 Task: Set up alerts for new listings in San Francisco, California, with a home office.
Action: Mouse moved to (293, 240)
Screenshot: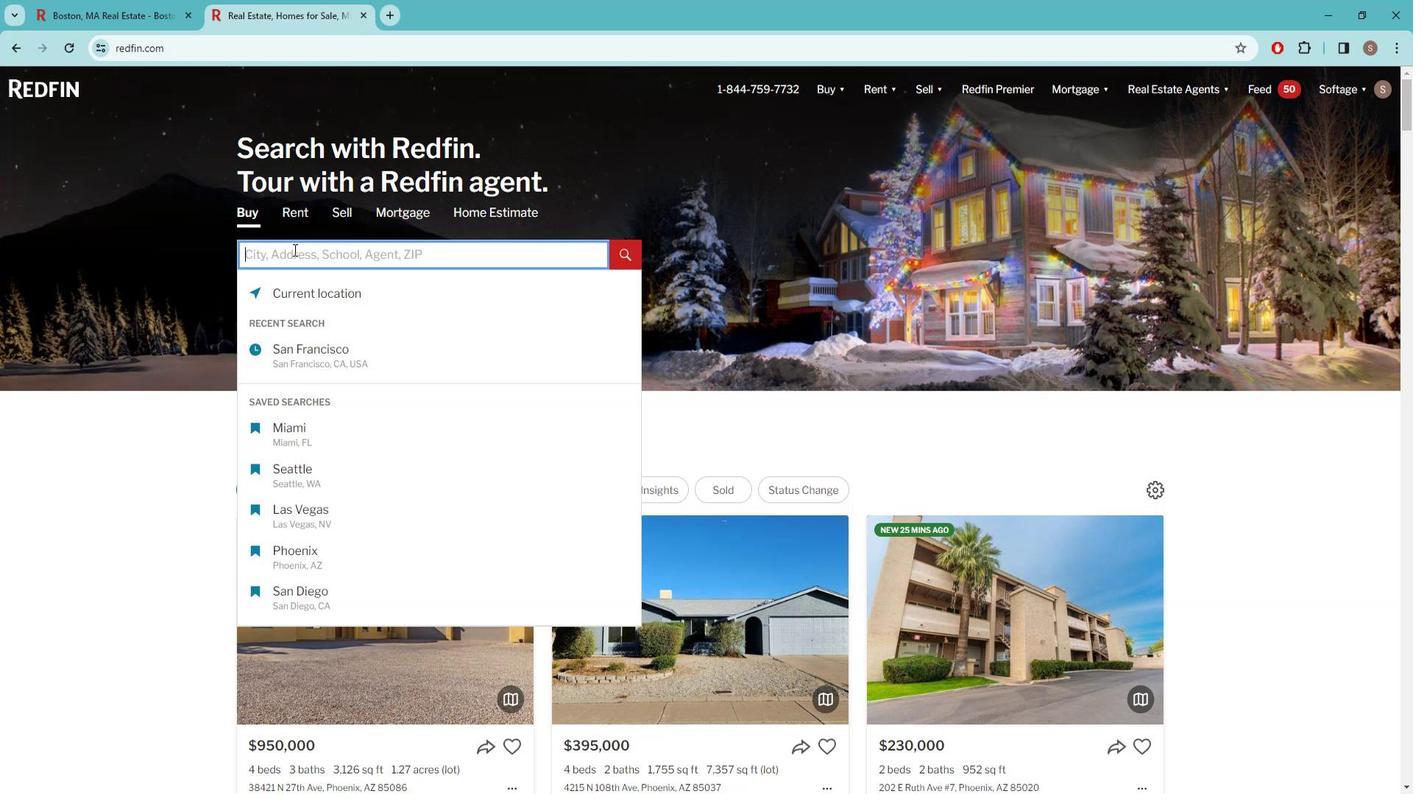 
Action: Mouse pressed left at (293, 240)
Screenshot: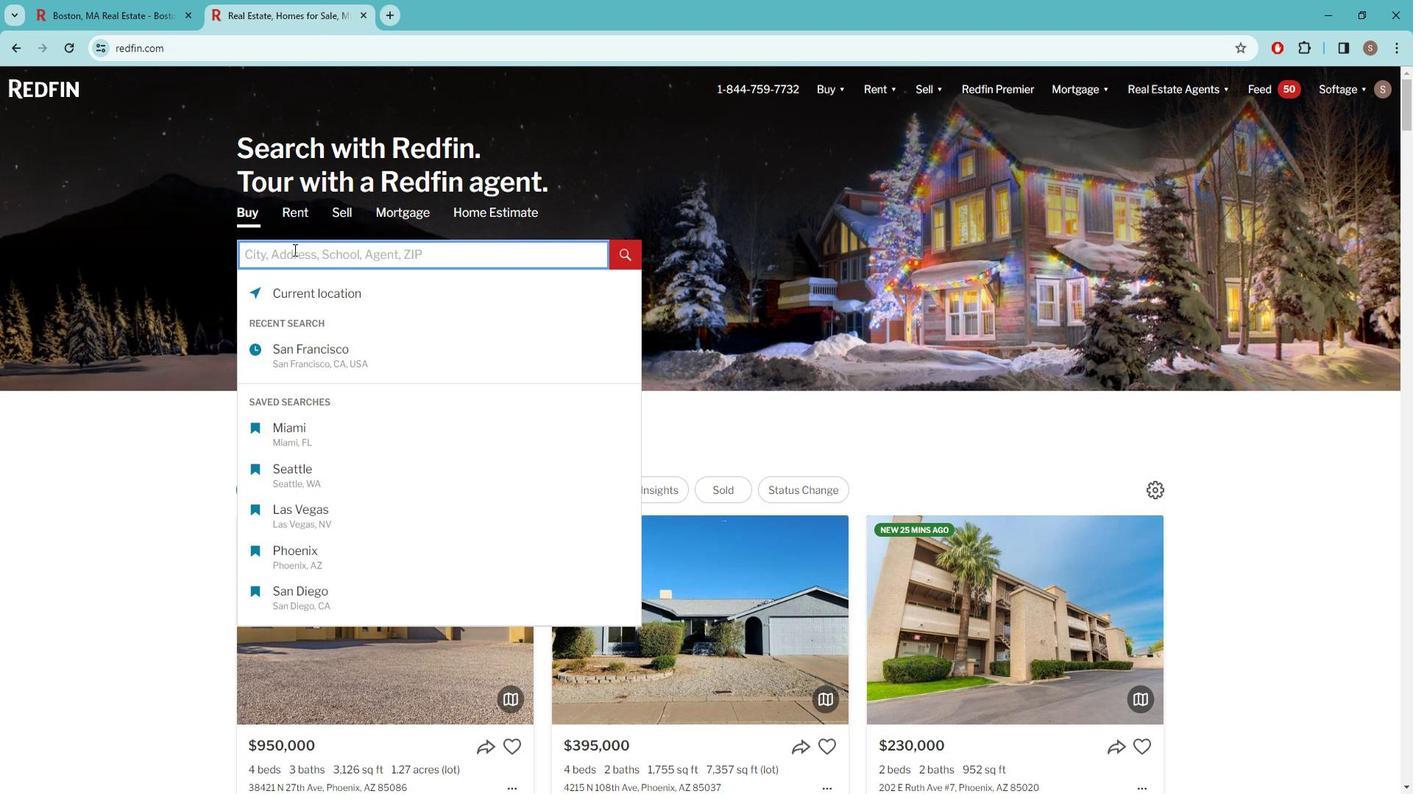 
Action: Key pressed s<Key.caps_lock>AN<Key.space>
Screenshot: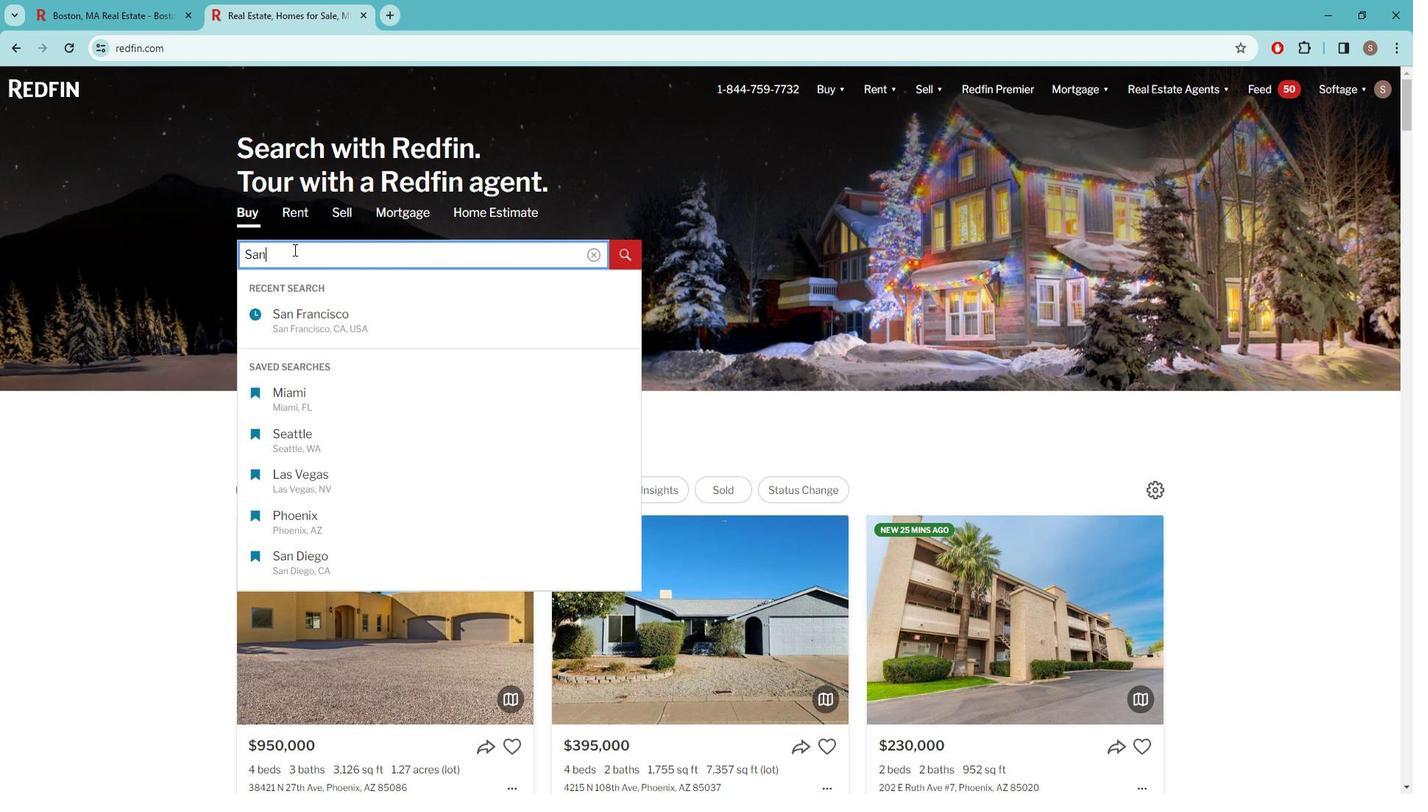 
Action: Mouse moved to (272, 298)
Screenshot: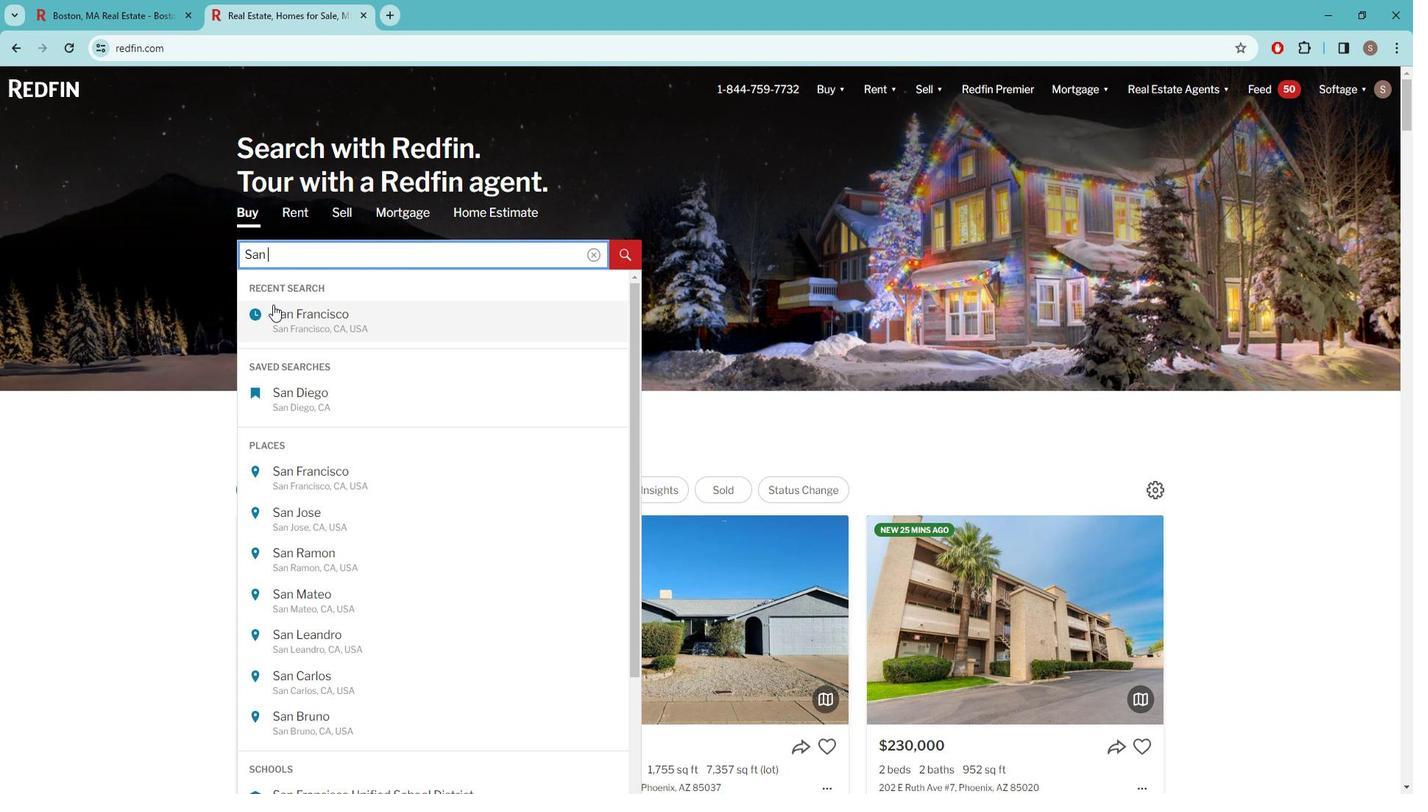 
Action: Mouse pressed left at (272, 298)
Screenshot: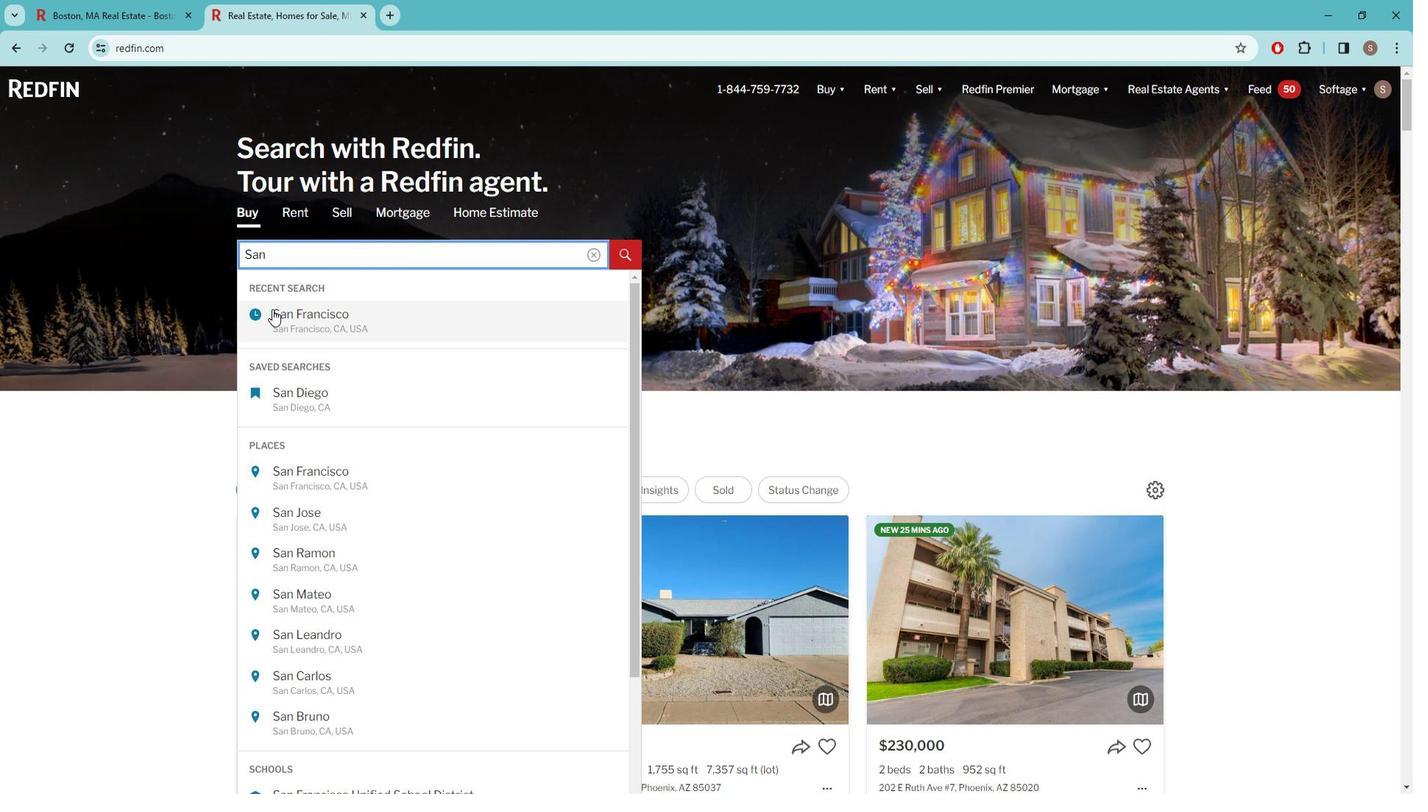 
Action: Mouse moved to (1237, 173)
Screenshot: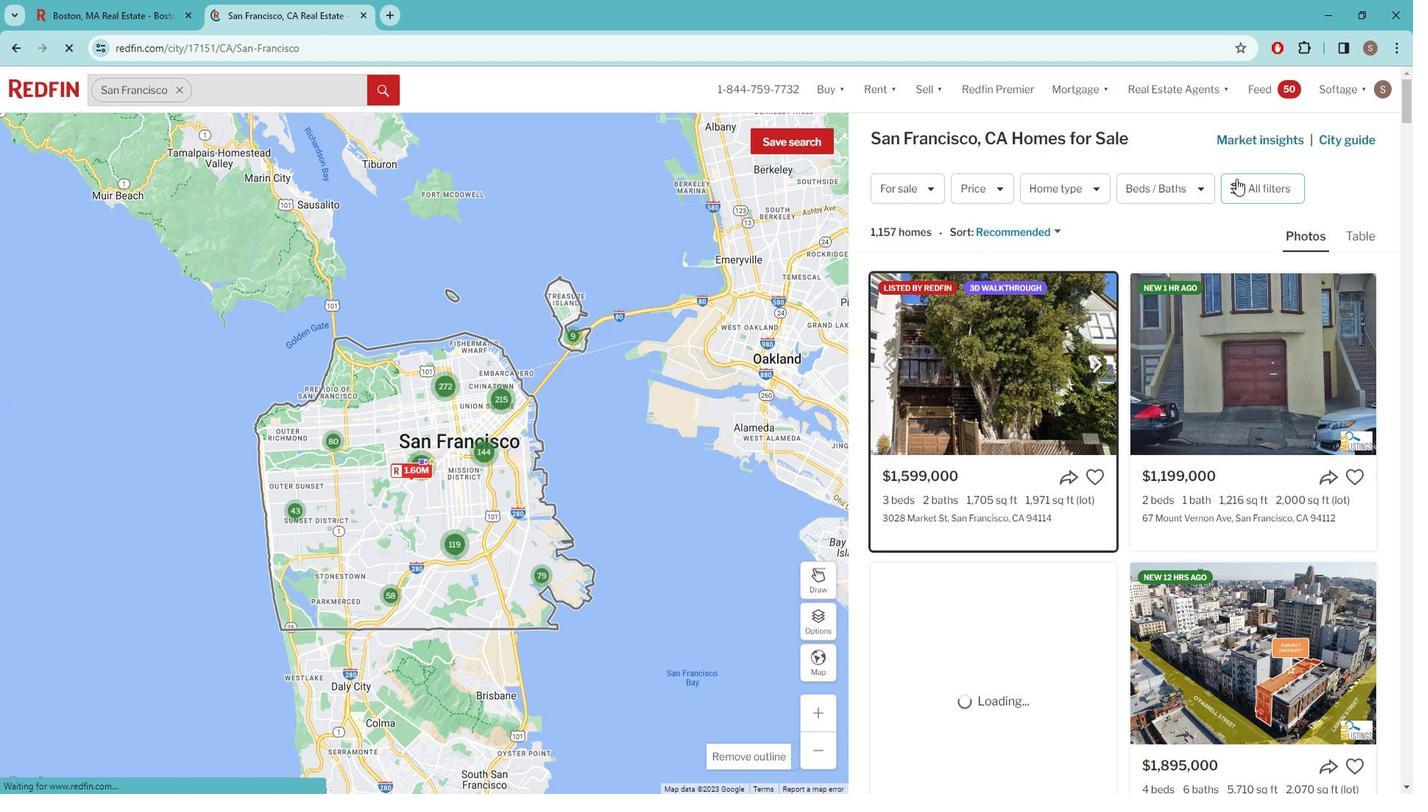 
Action: Mouse pressed left at (1237, 173)
Screenshot: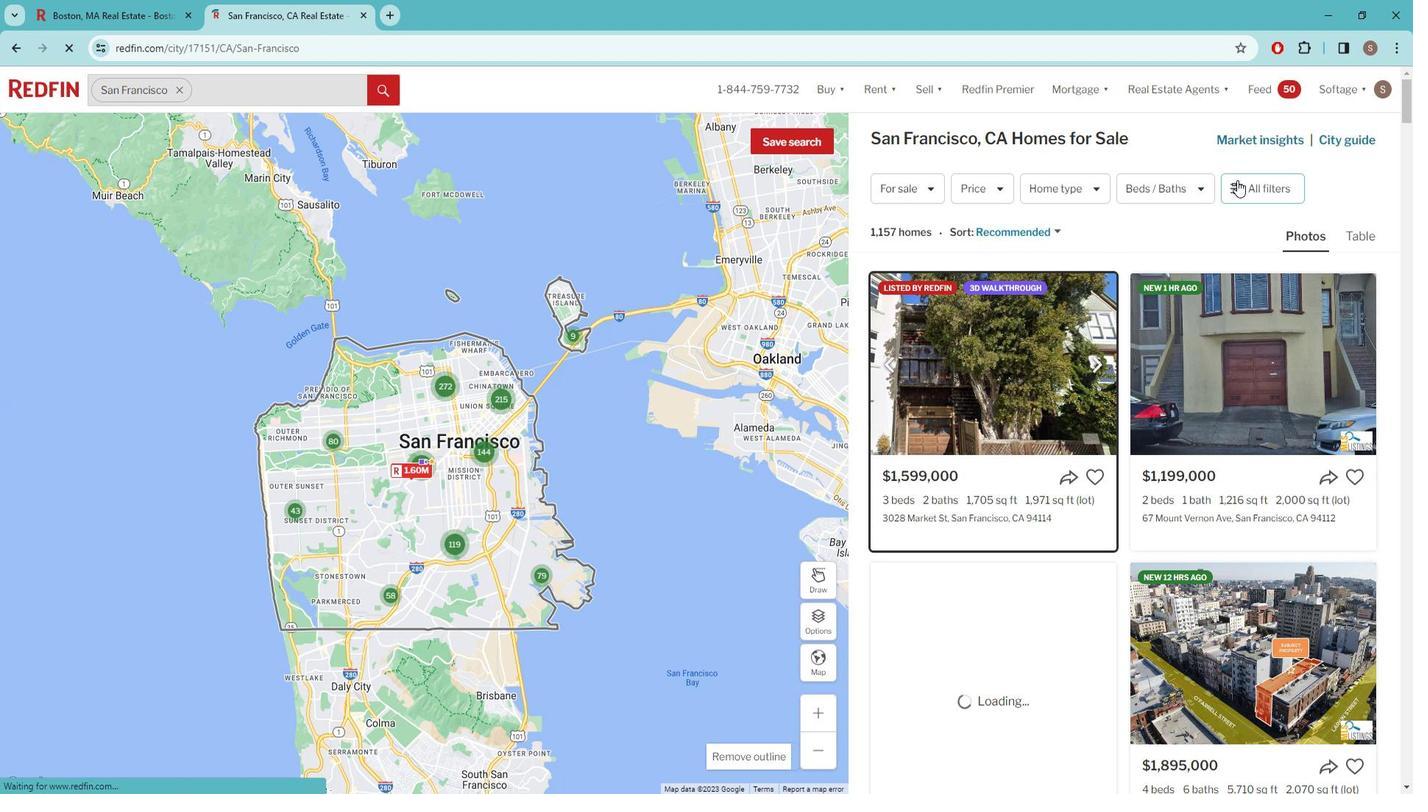 
Action: Mouse pressed left at (1237, 173)
Screenshot: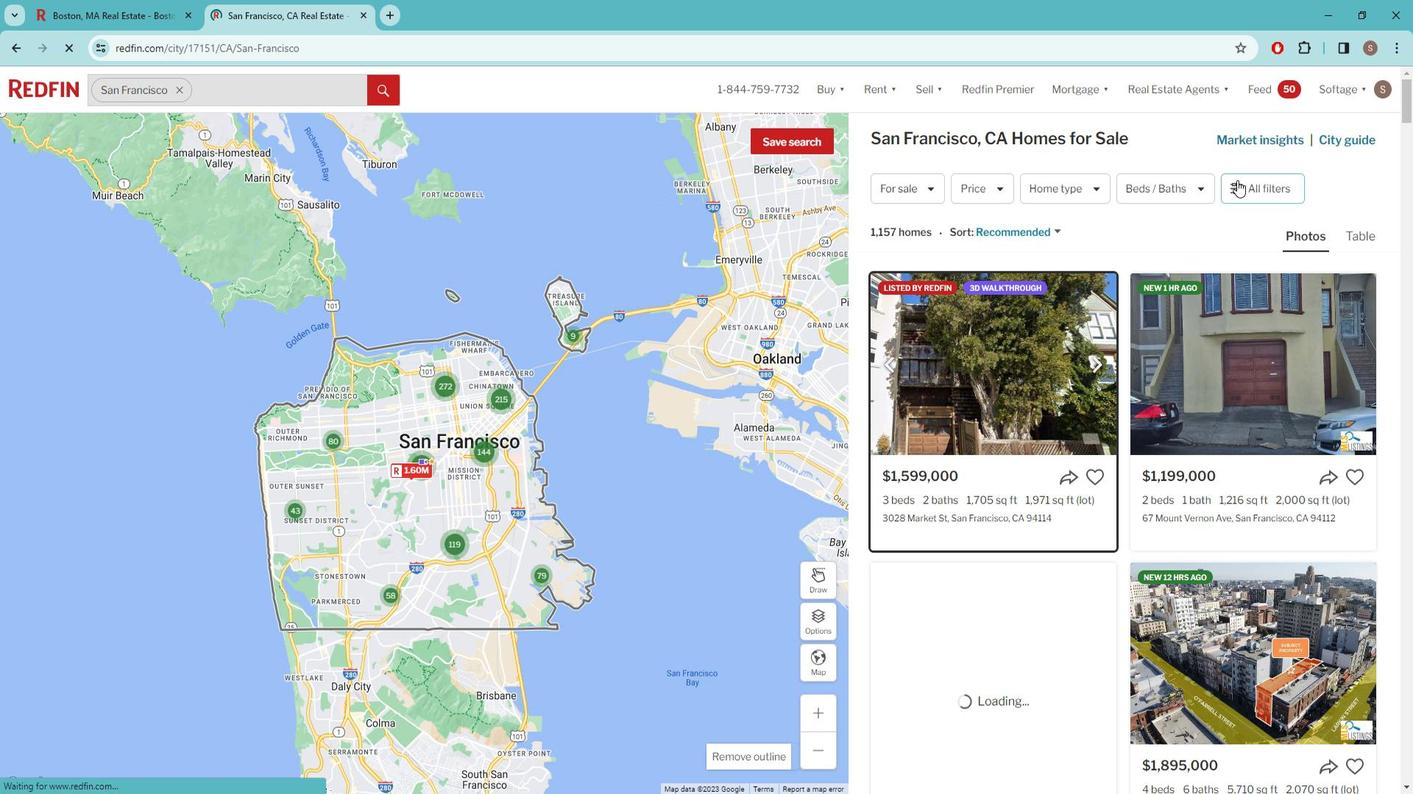 
Action: Mouse pressed left at (1237, 173)
Screenshot: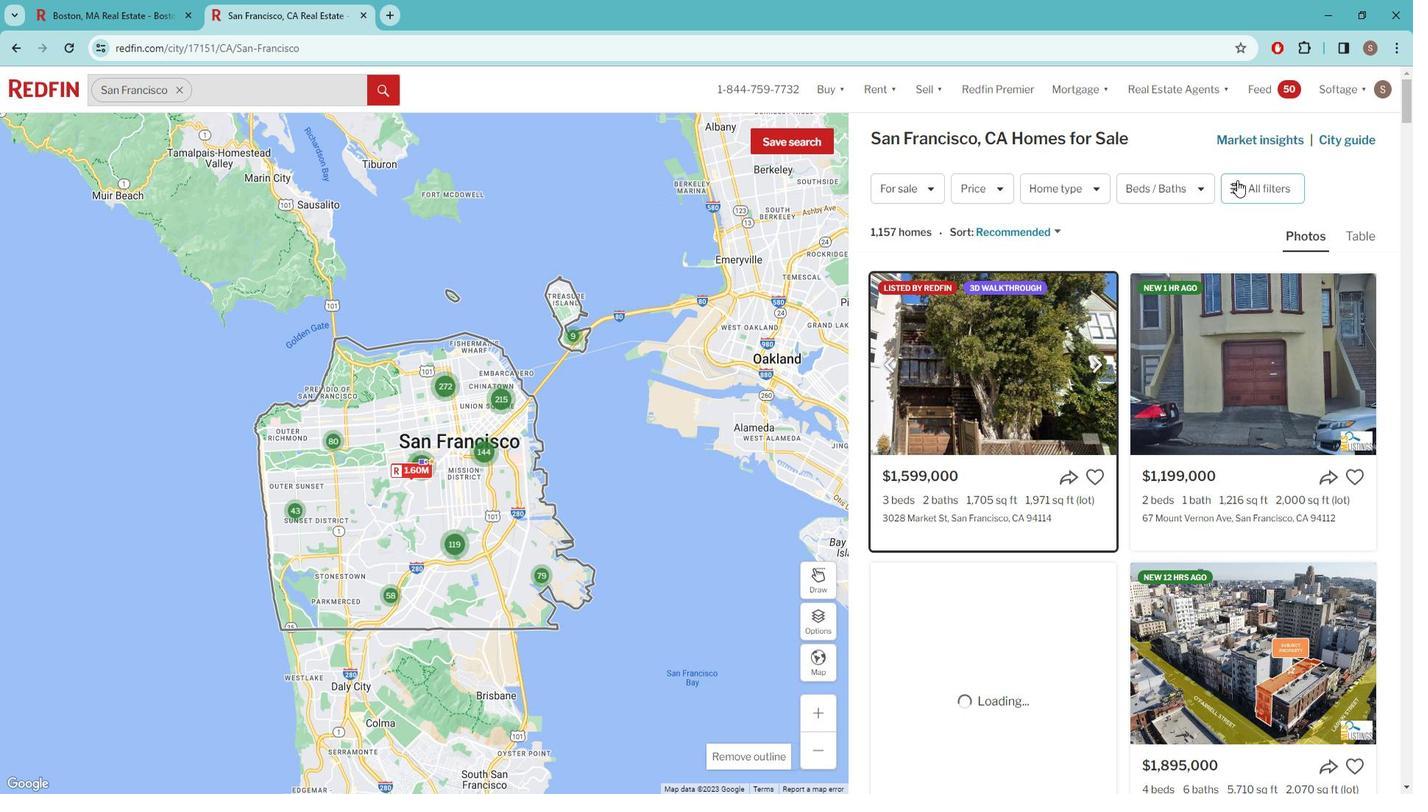 
Action: Mouse pressed left at (1237, 173)
Screenshot: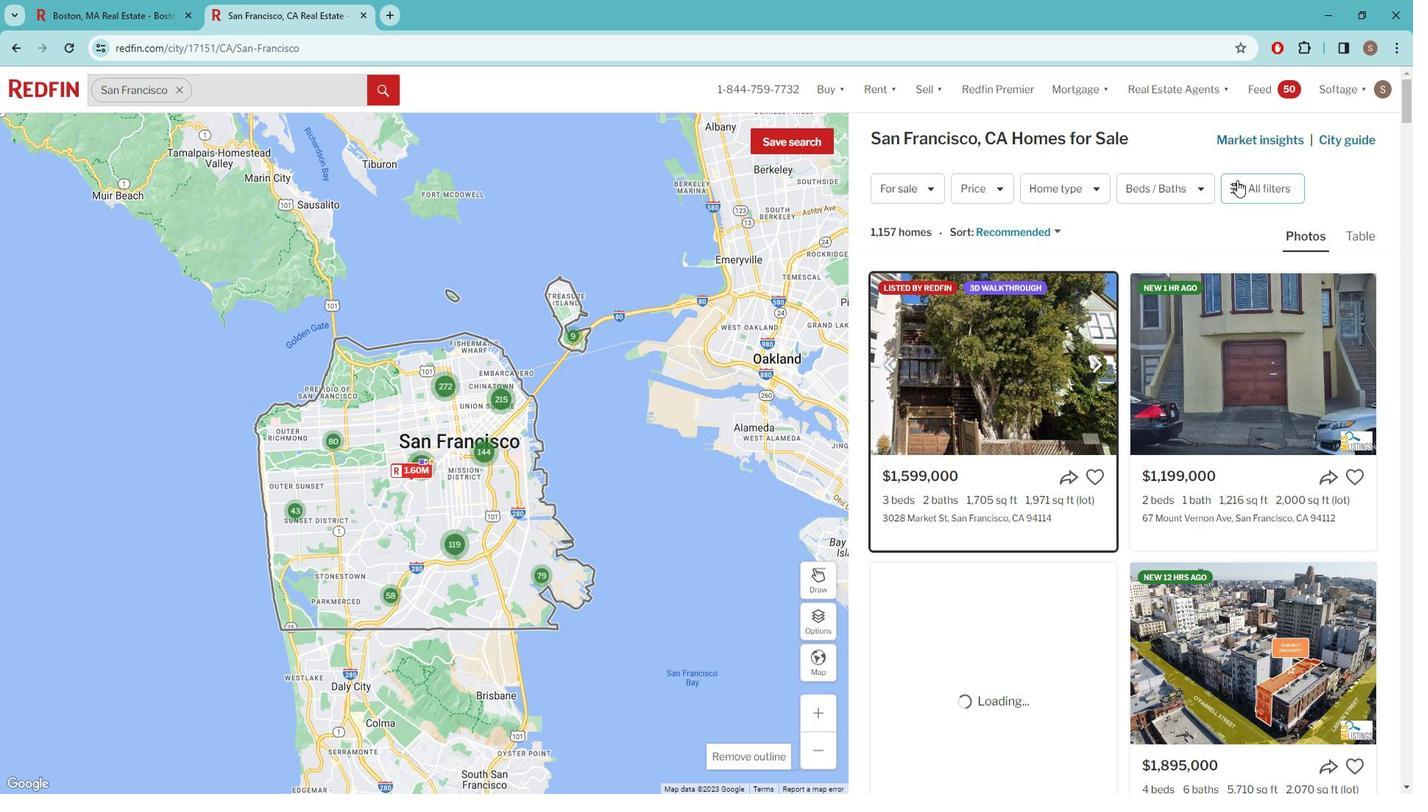 
Action: Mouse moved to (1245, 173)
Screenshot: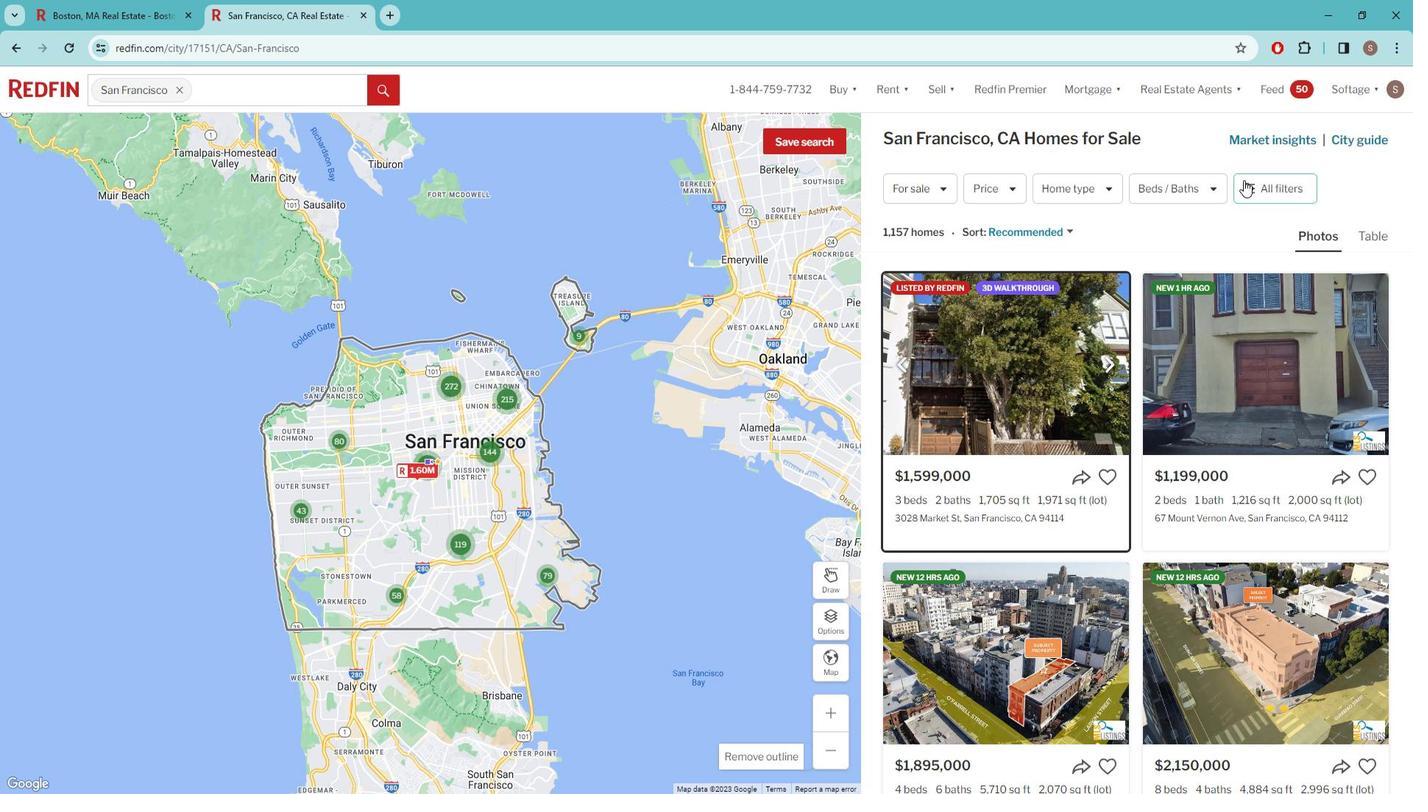 
Action: Mouse pressed left at (1245, 173)
Screenshot: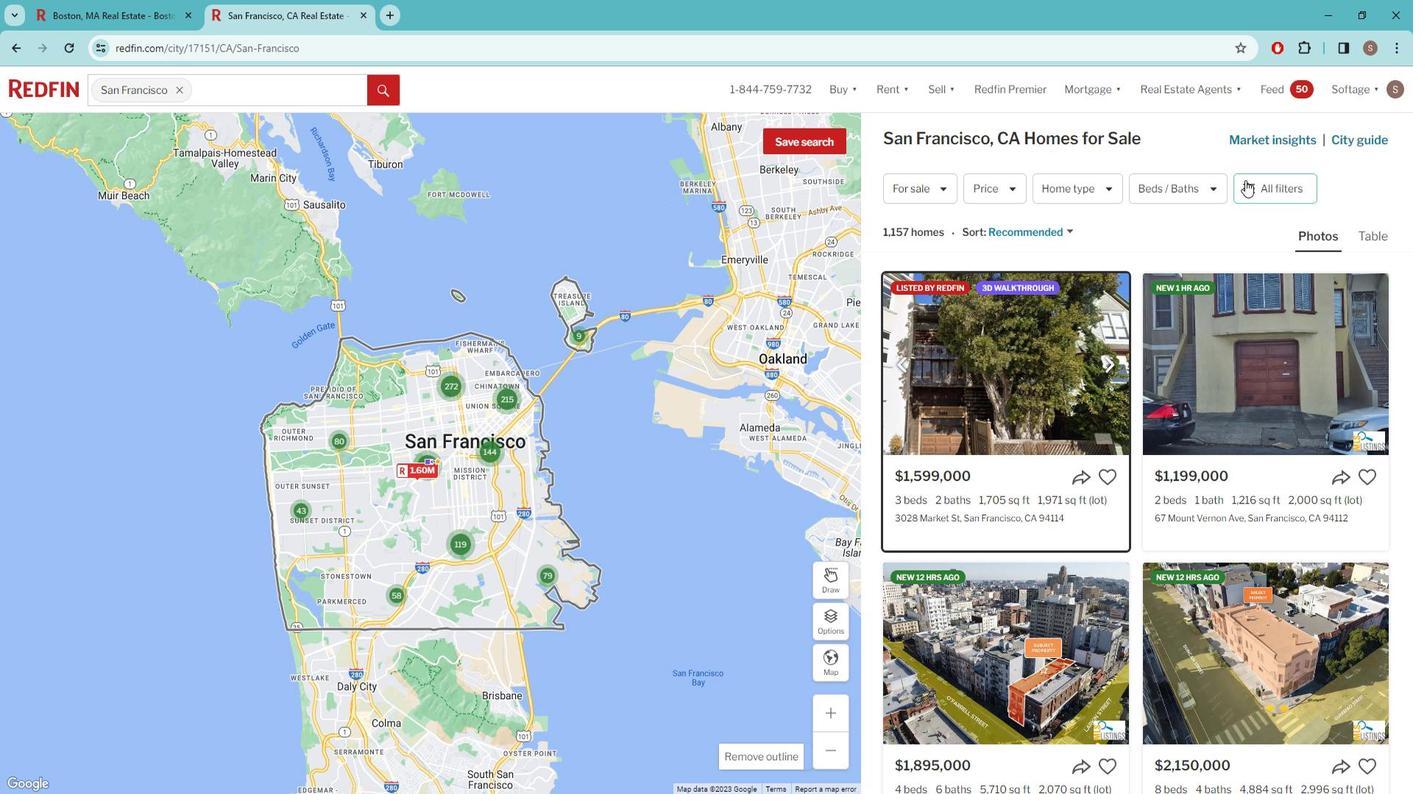 
Action: Mouse moved to (1219, 203)
Screenshot: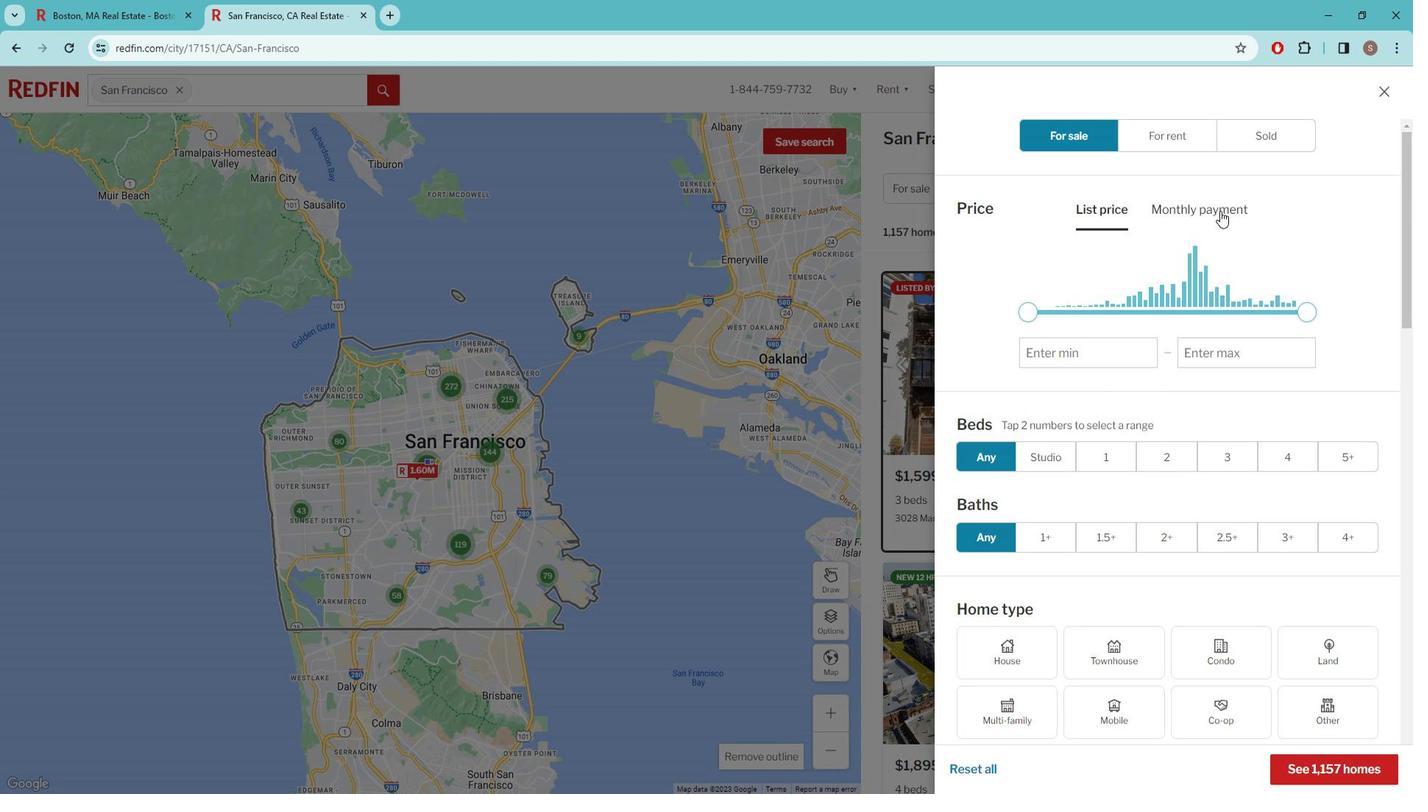 
Action: Mouse scrolled (1219, 202) with delta (0, 0)
Screenshot: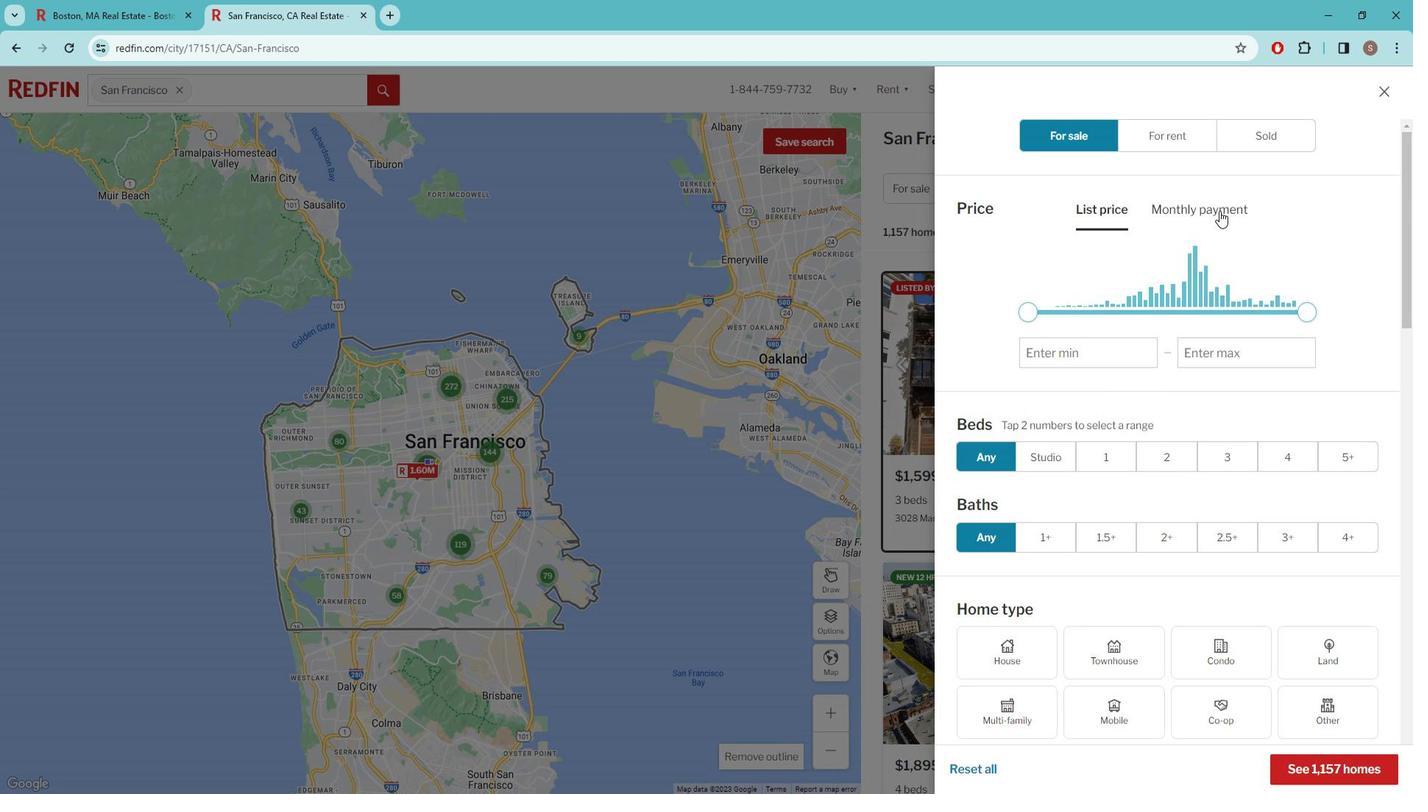 
Action: Mouse moved to (1218, 203)
Screenshot: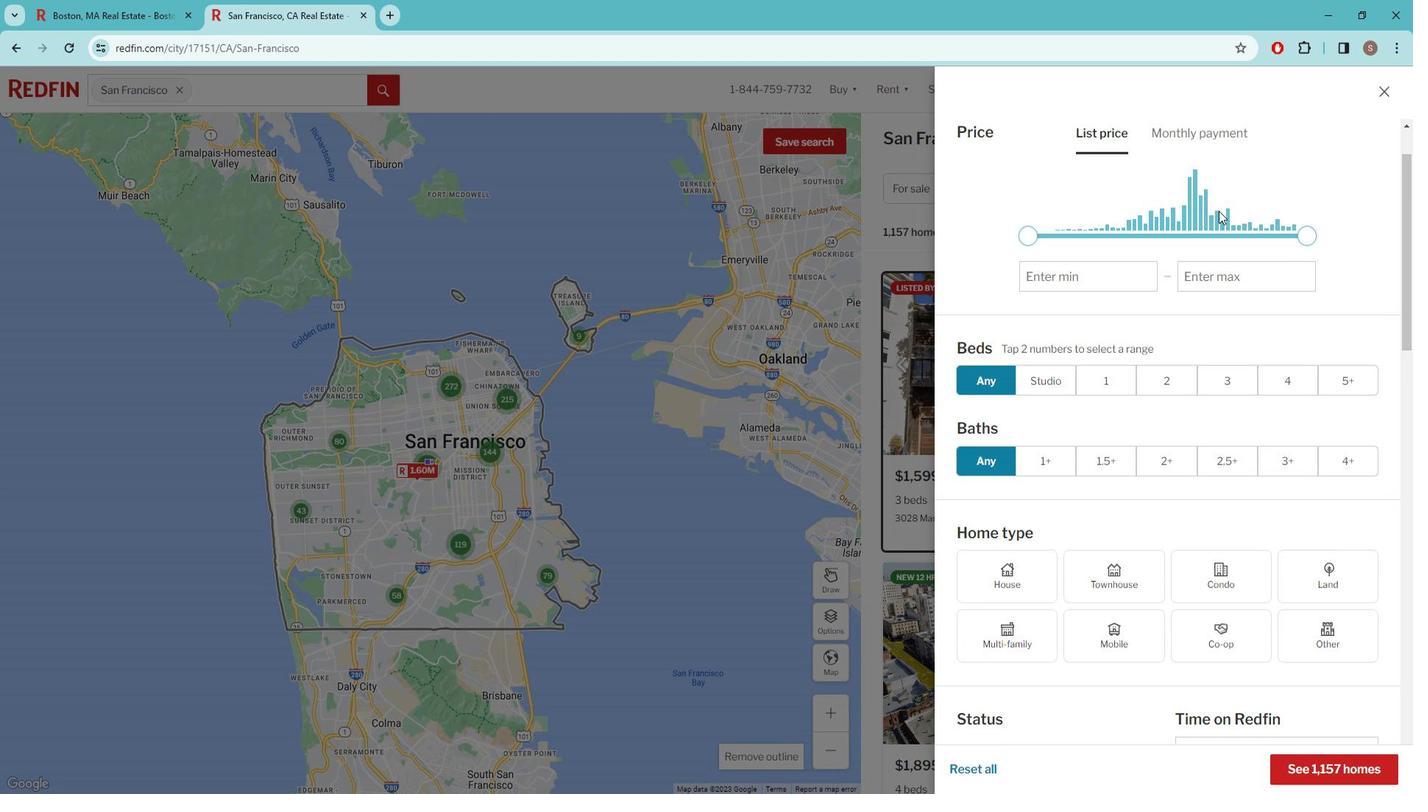 
Action: Mouse scrolled (1218, 202) with delta (0, 0)
Screenshot: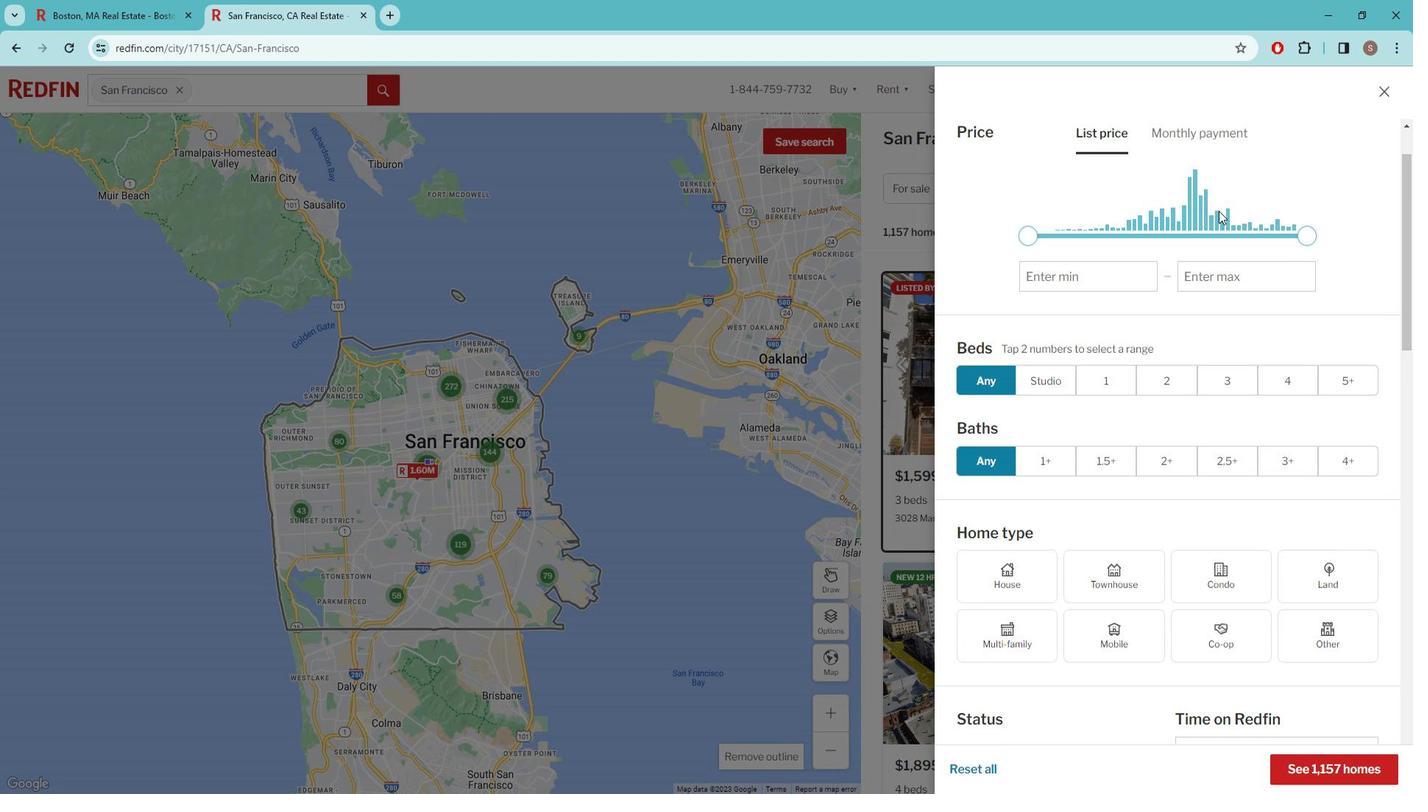 
Action: Mouse scrolled (1218, 202) with delta (0, 0)
Screenshot: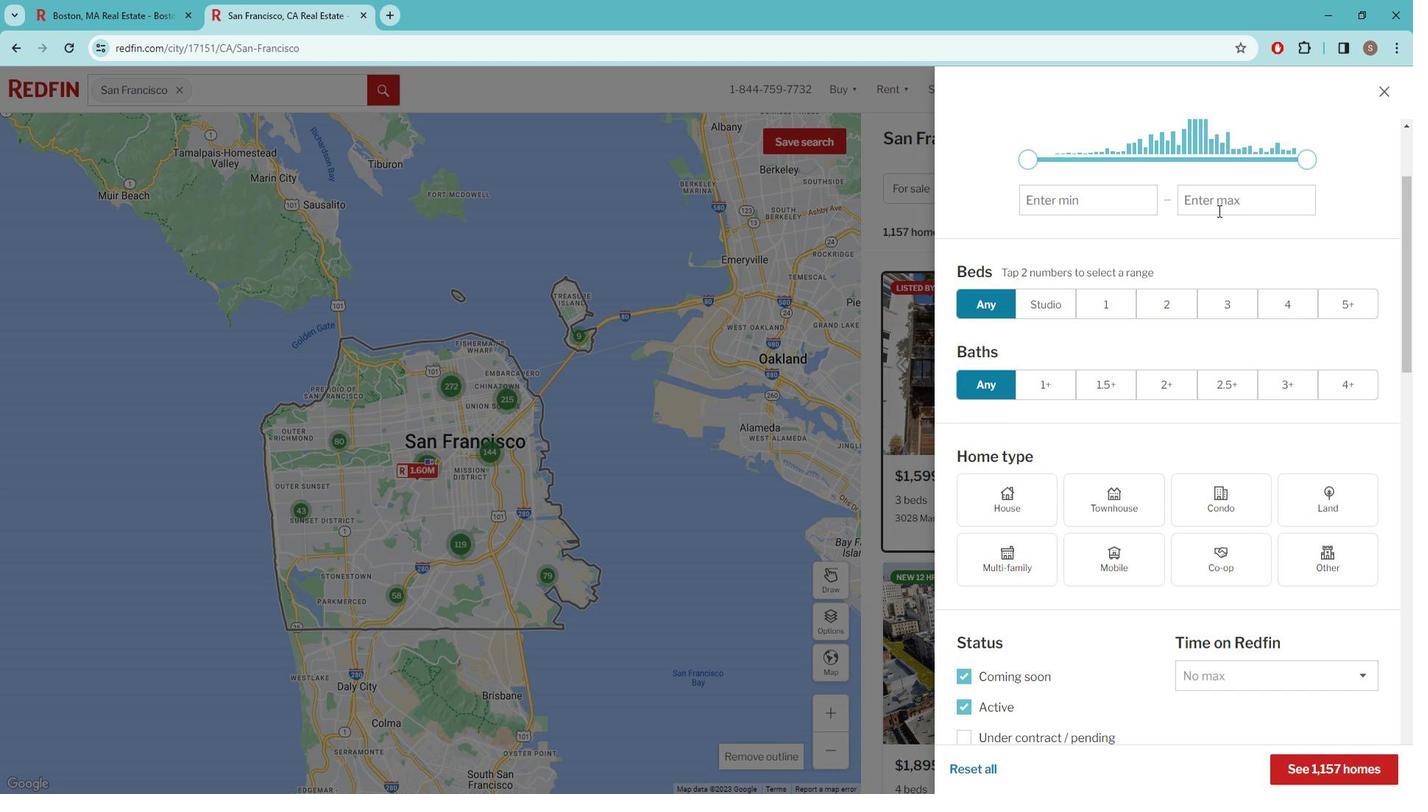 
Action: Mouse moved to (1216, 203)
Screenshot: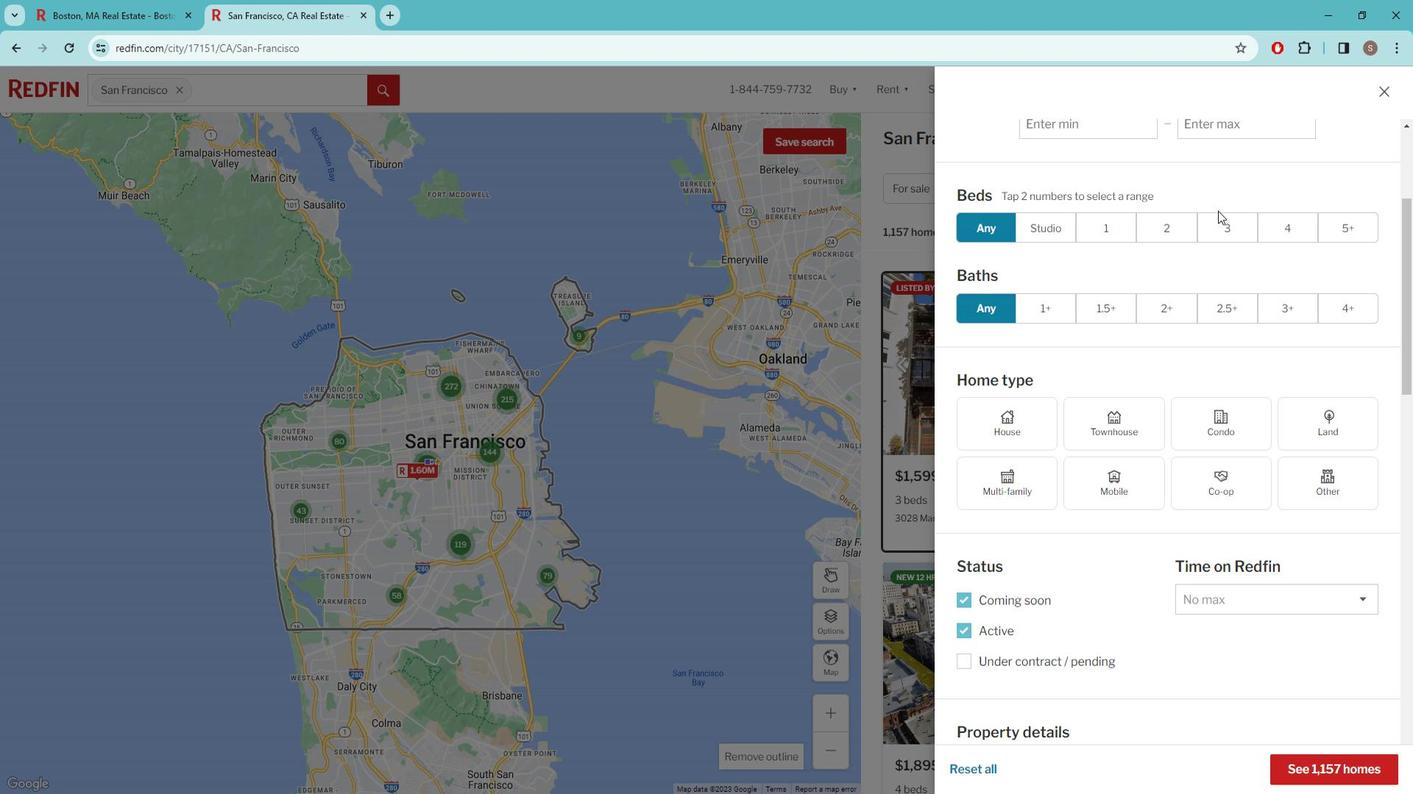 
Action: Mouse scrolled (1216, 202) with delta (0, 0)
Screenshot: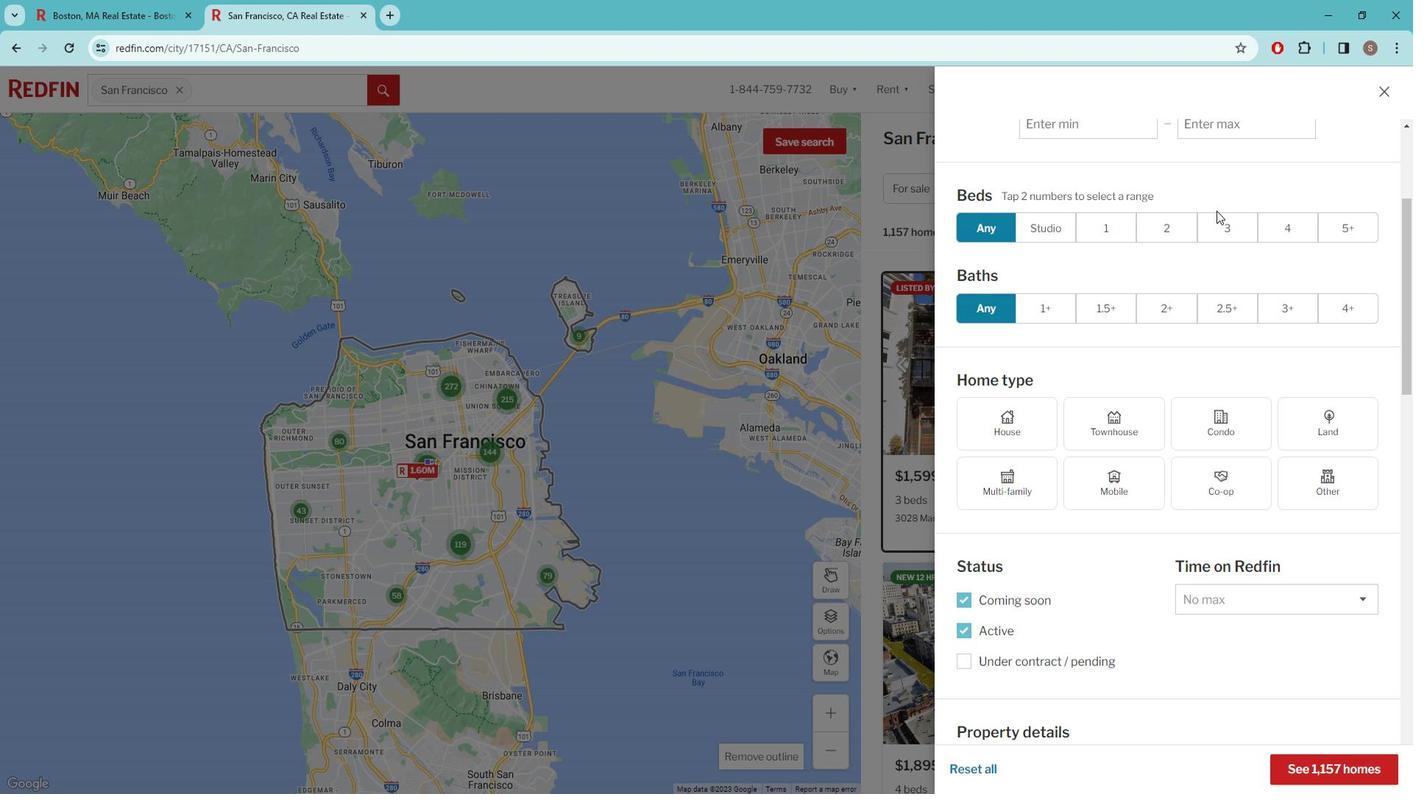 
Action: Mouse scrolled (1216, 202) with delta (0, 0)
Screenshot: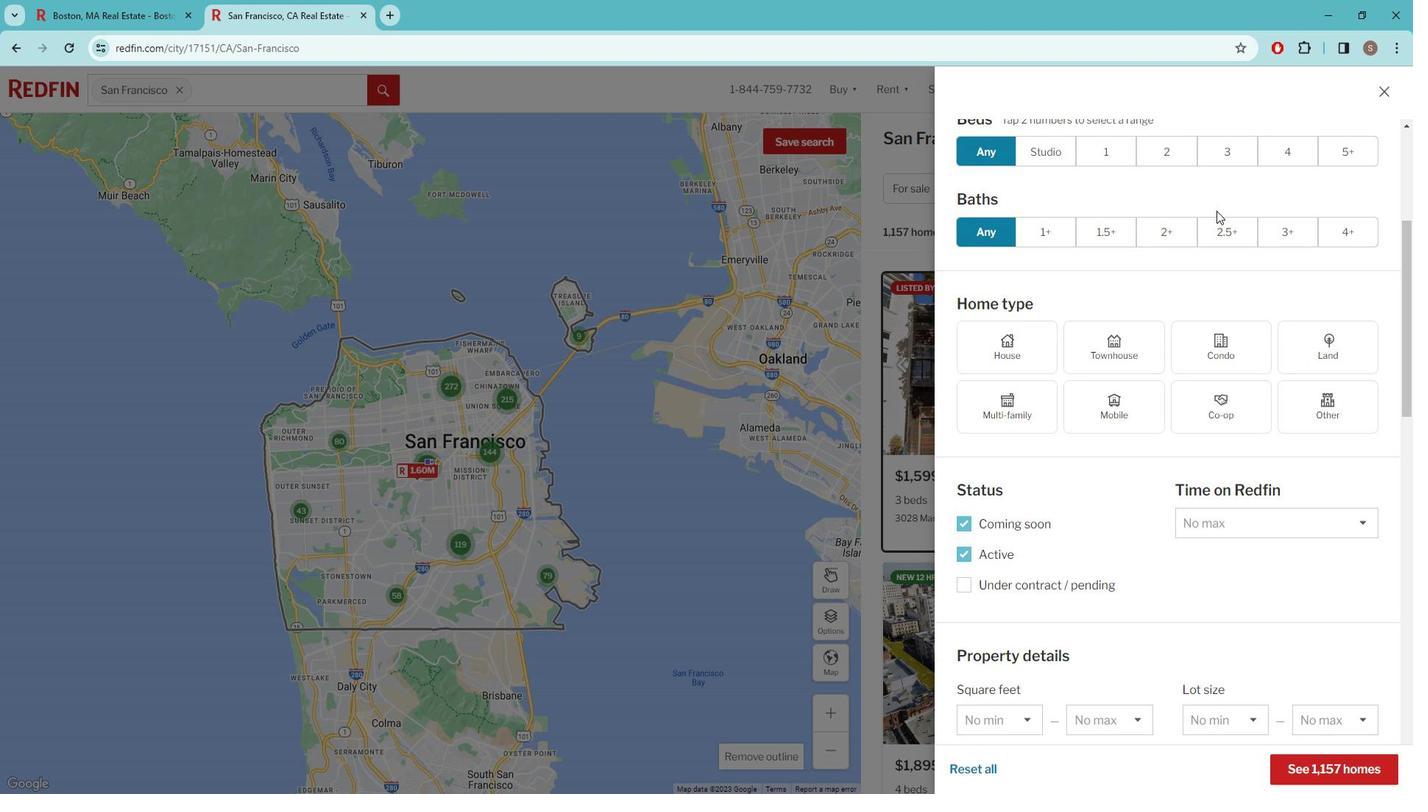 
Action: Mouse moved to (1215, 203)
Screenshot: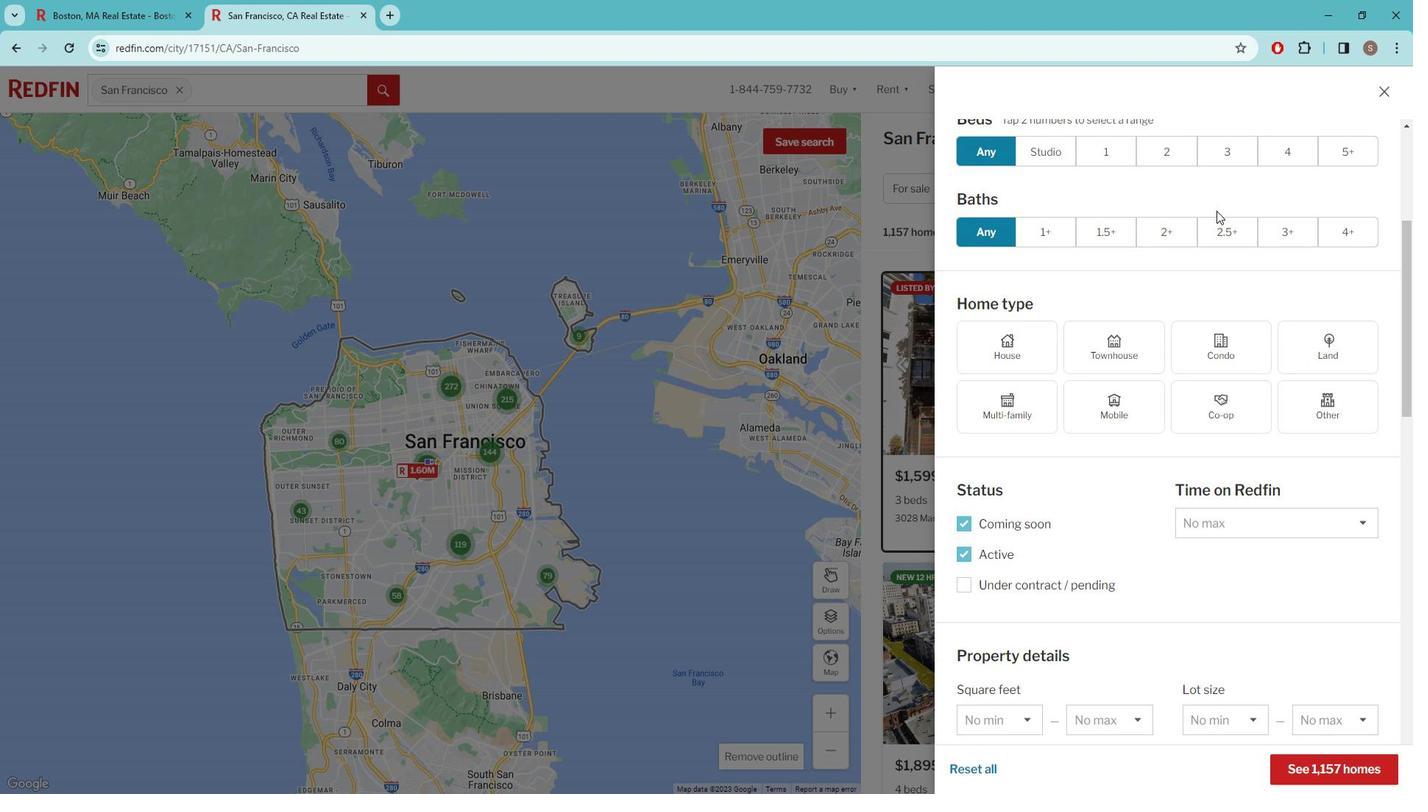 
Action: Mouse scrolled (1215, 202) with delta (0, 0)
Screenshot: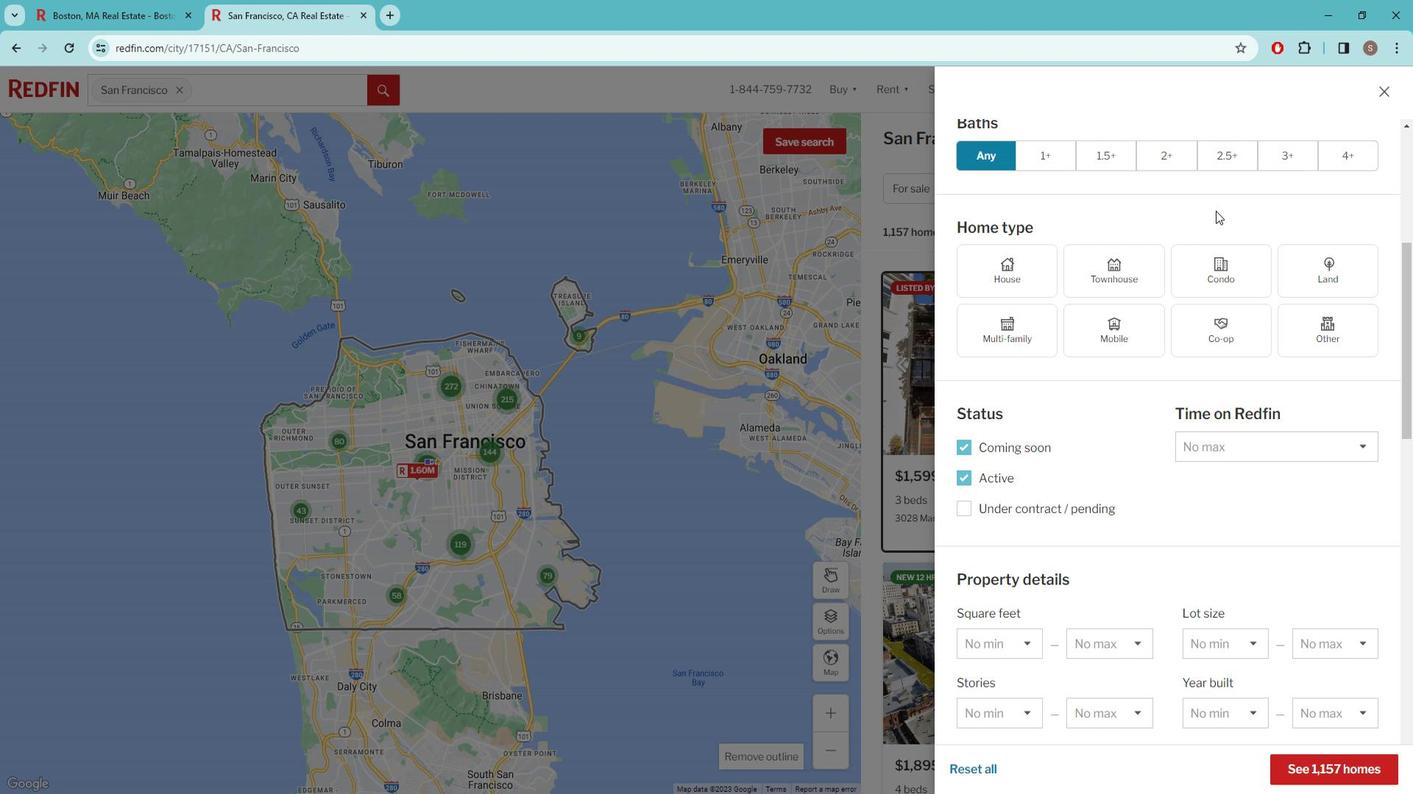 
Action: Mouse moved to (1212, 203)
Screenshot: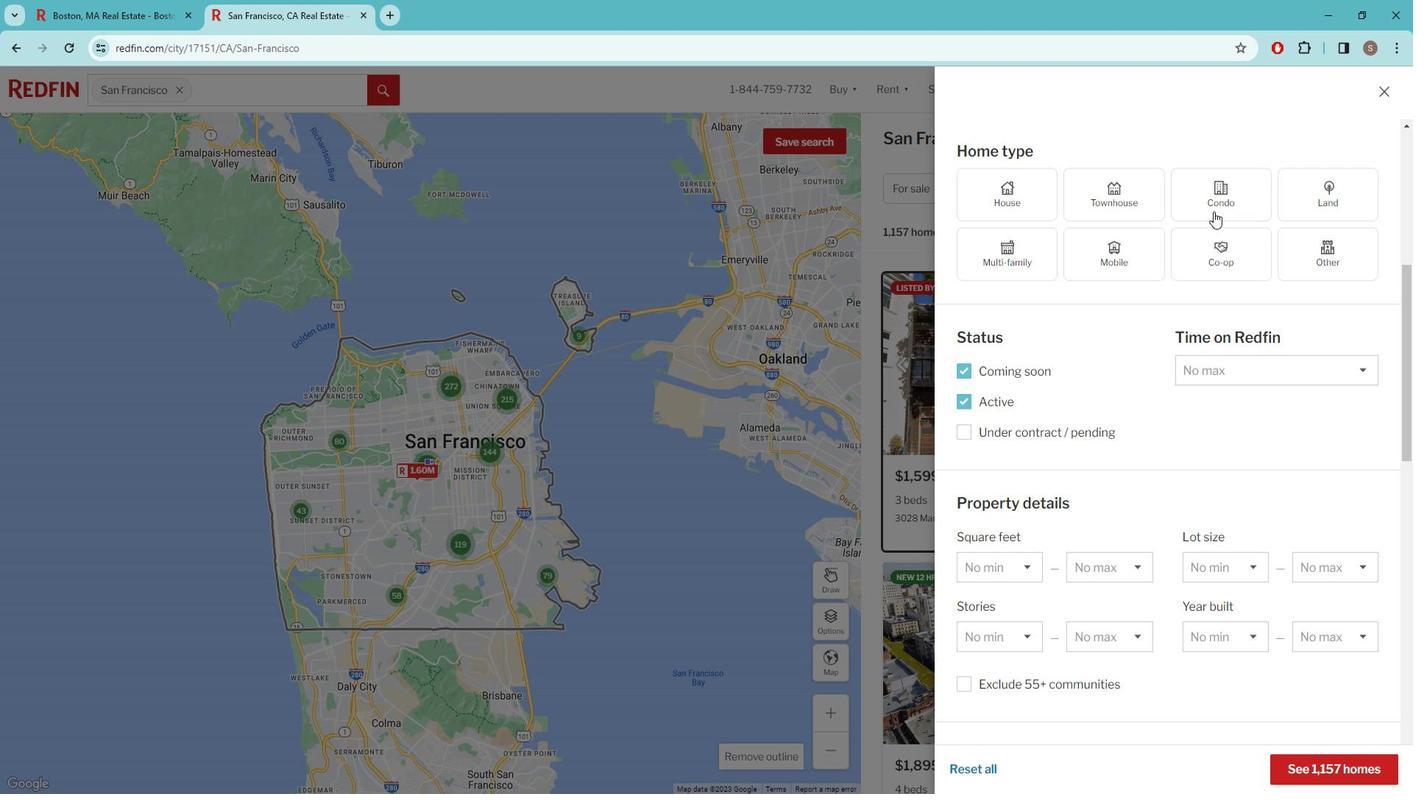 
Action: Mouse scrolled (1212, 203) with delta (0, 0)
Screenshot: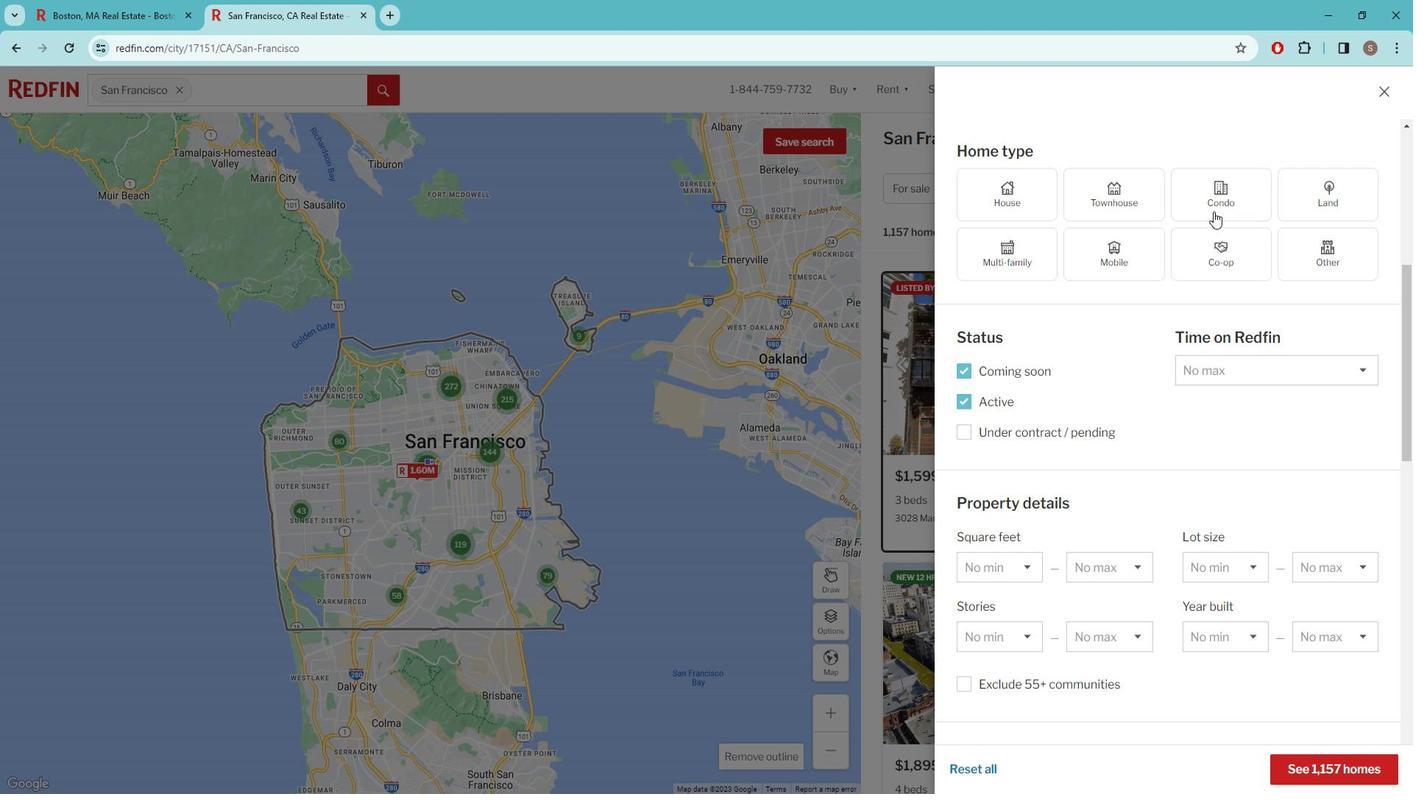 
Action: Mouse moved to (1212, 203)
Screenshot: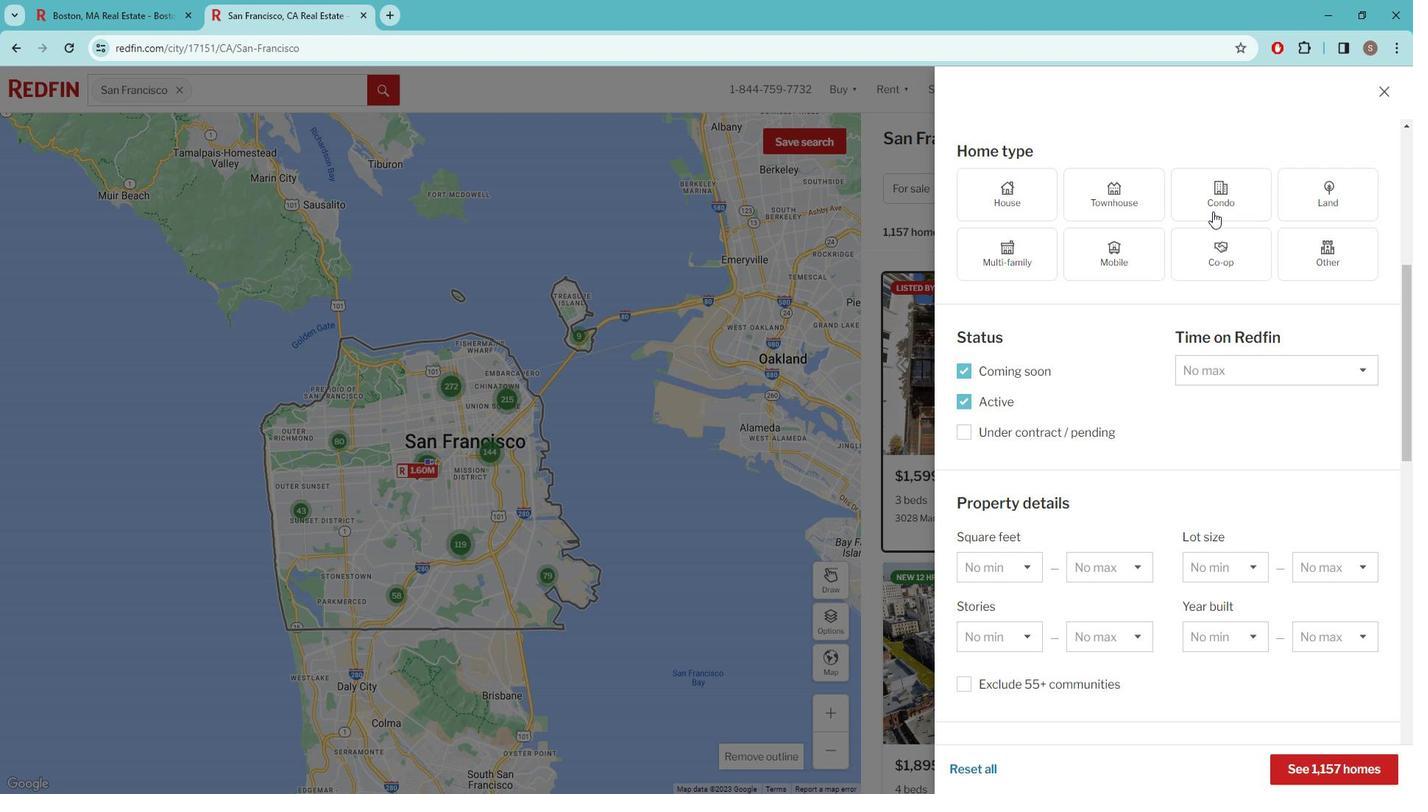 
Action: Mouse scrolled (1212, 203) with delta (0, 0)
Screenshot: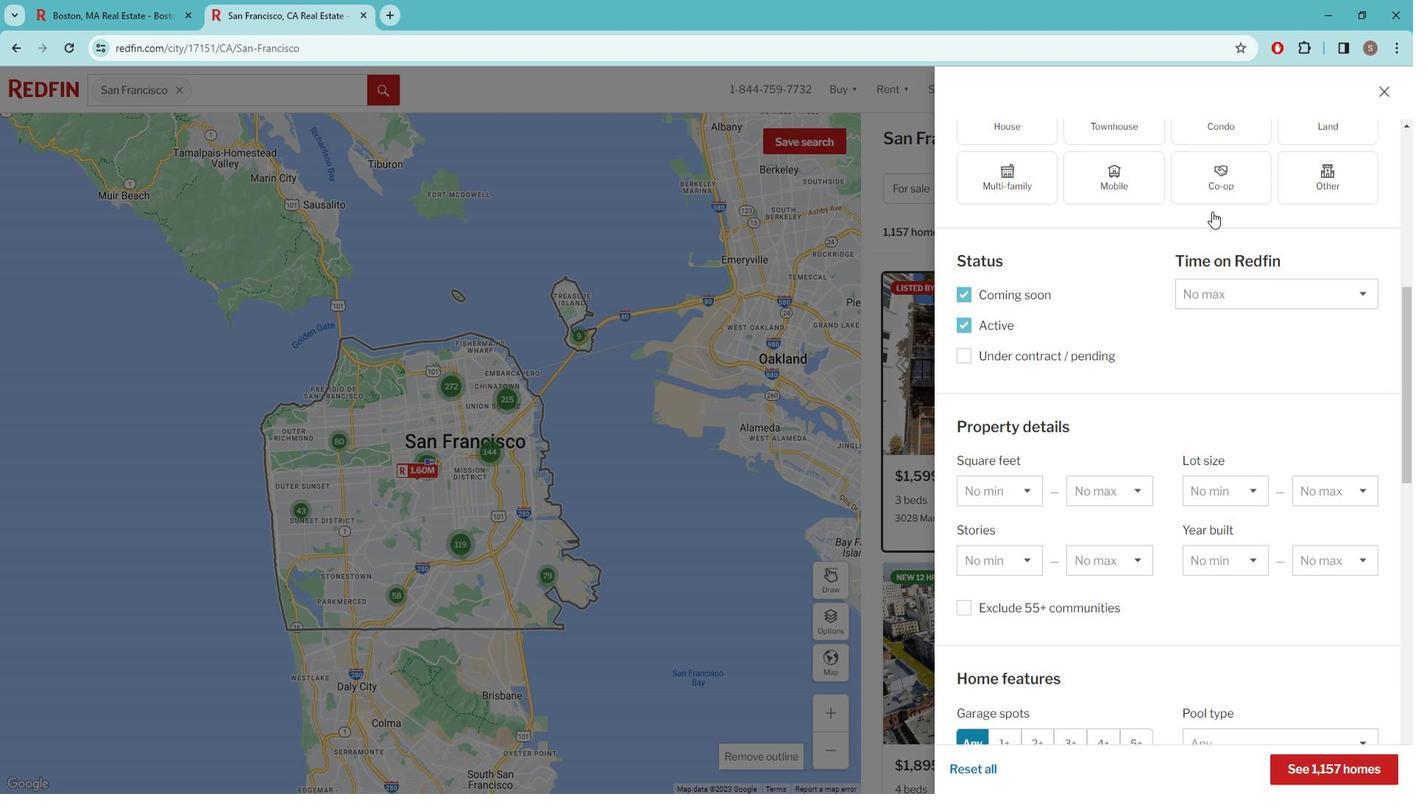 
Action: Mouse moved to (1212, 203)
Screenshot: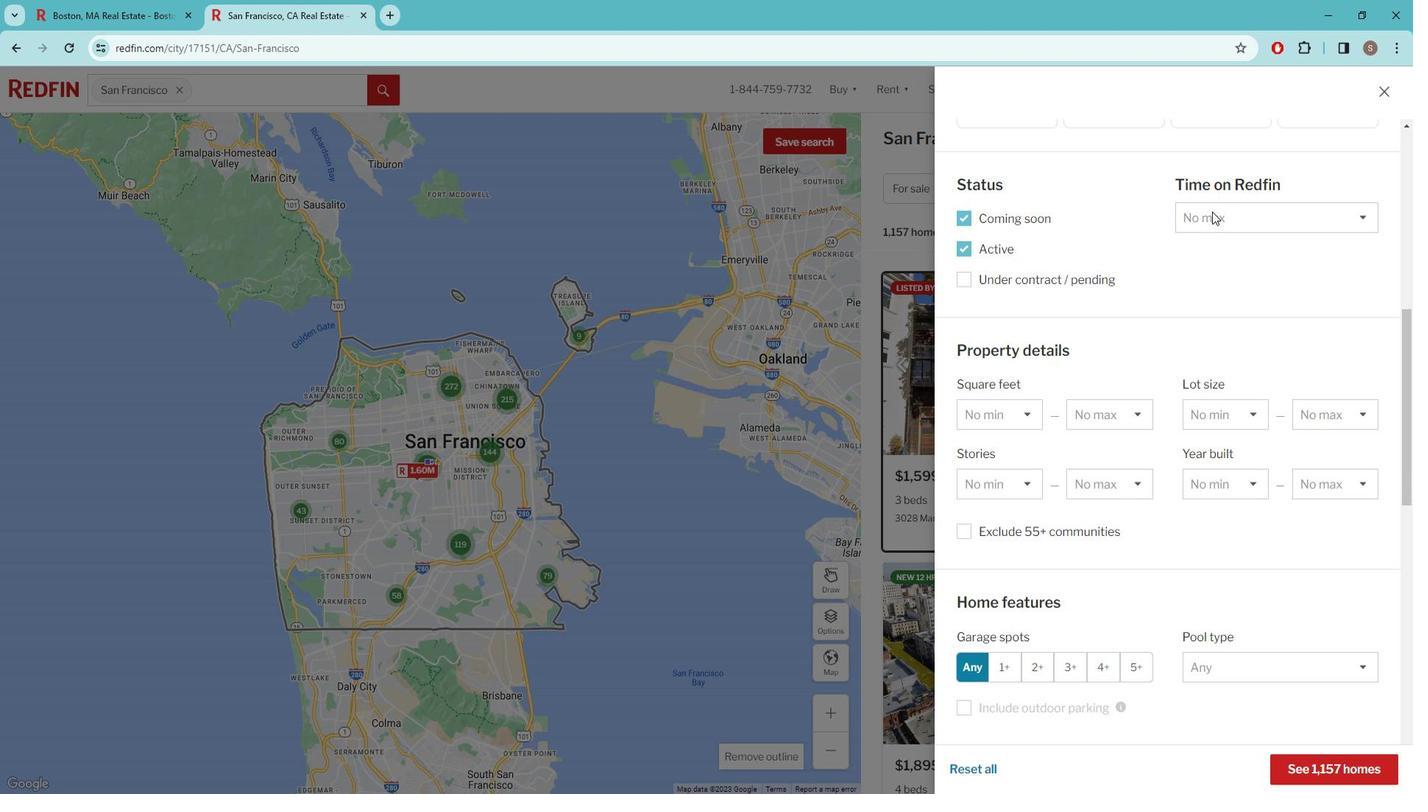 
Action: Mouse scrolled (1212, 203) with delta (0, 0)
Screenshot: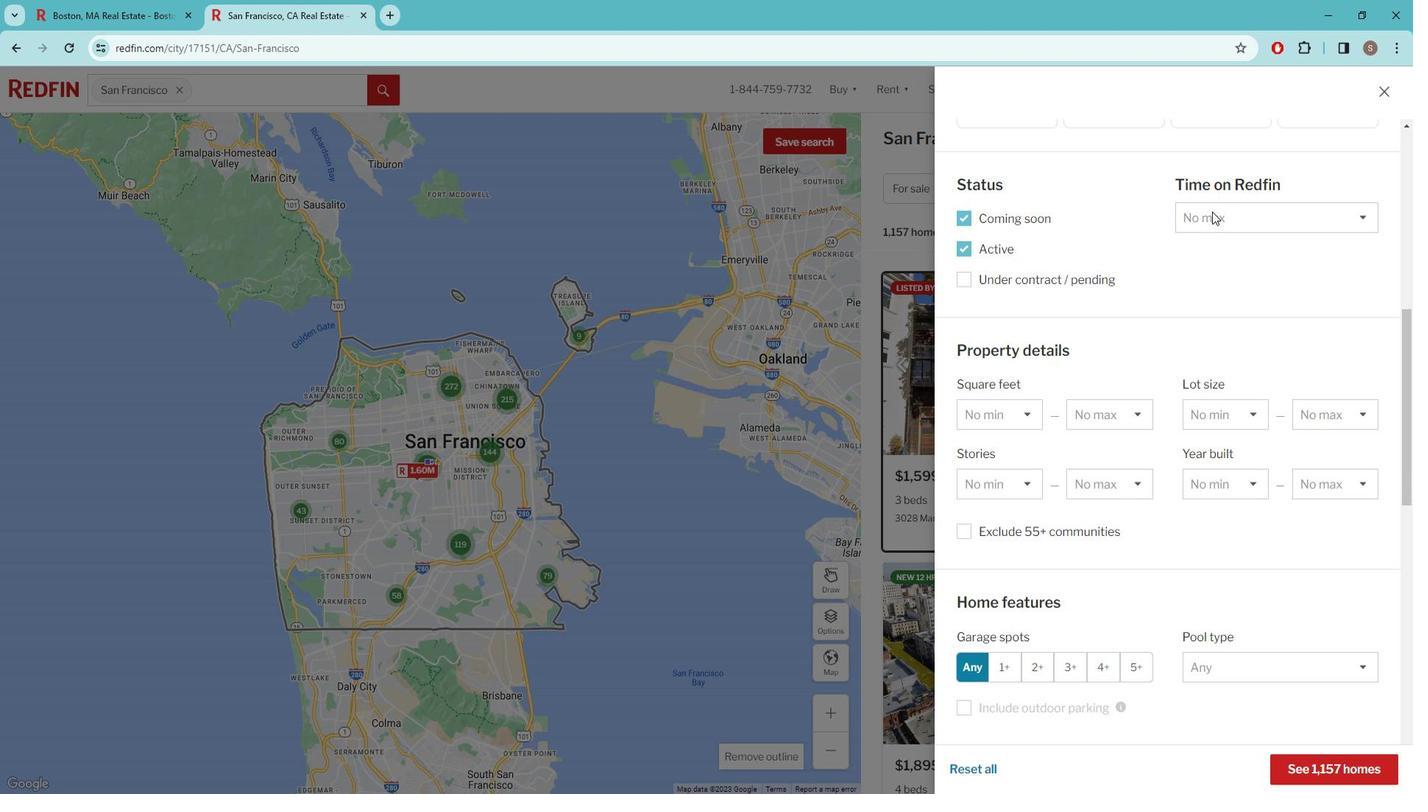 
Action: Mouse moved to (1211, 204)
Screenshot: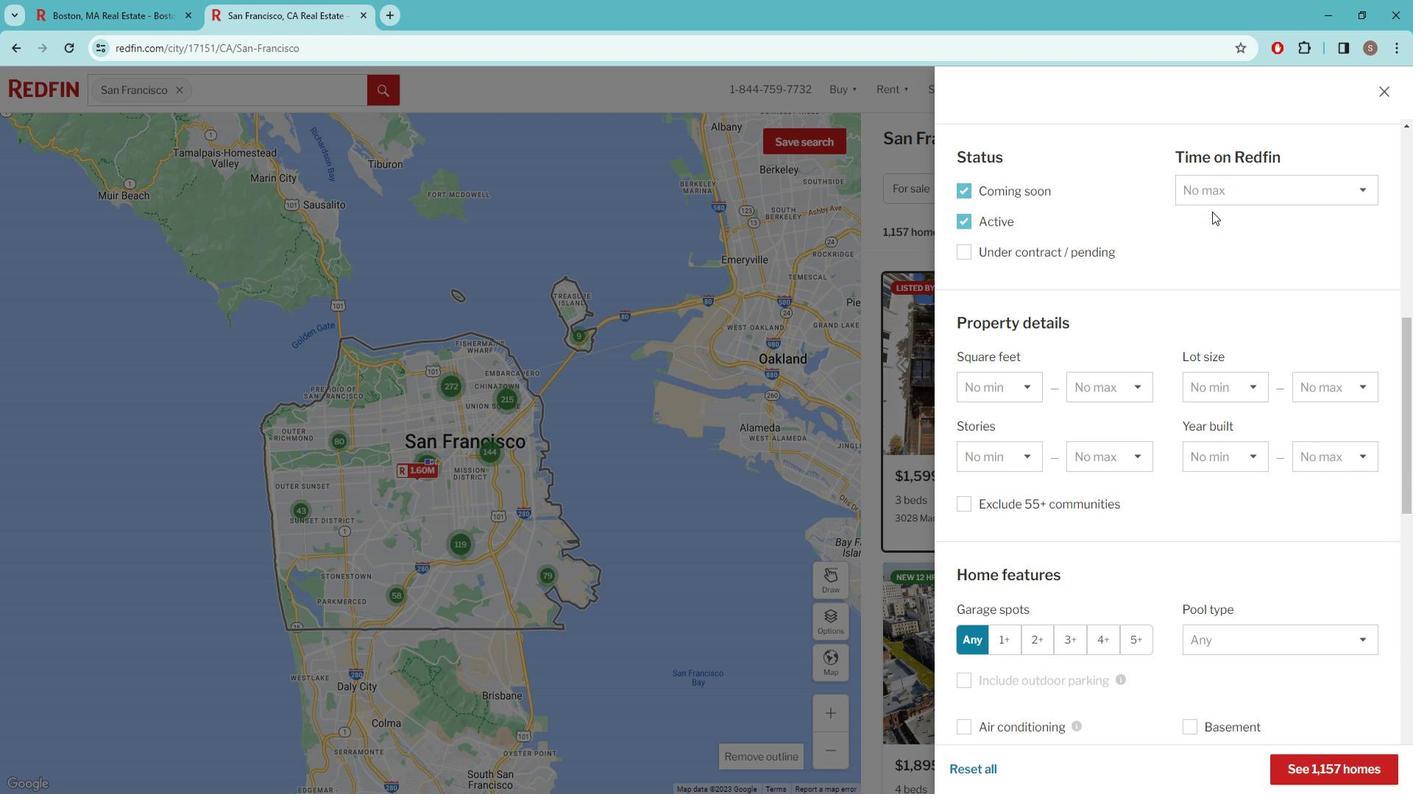 
Action: Mouse scrolled (1211, 203) with delta (0, 0)
Screenshot: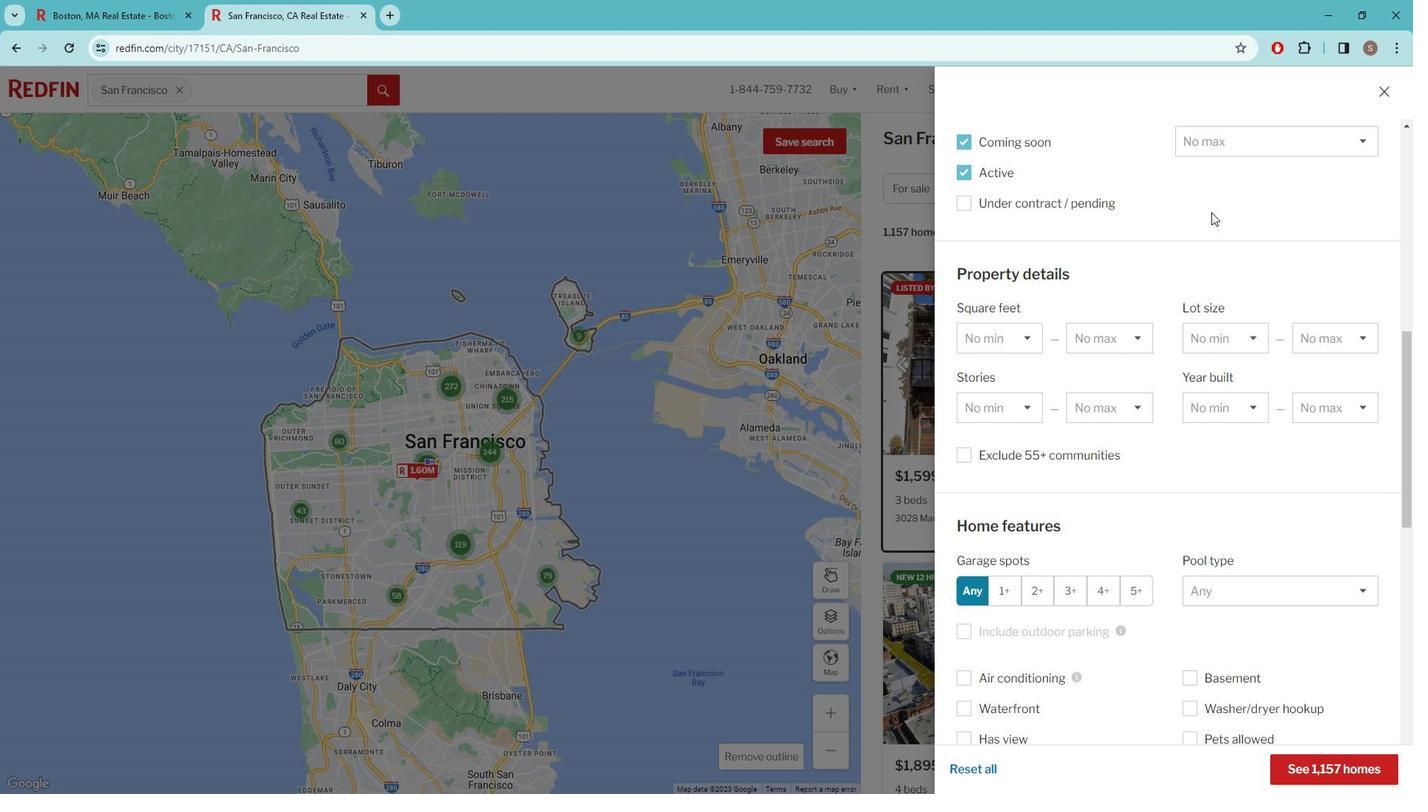 
Action: Mouse scrolled (1211, 203) with delta (0, 0)
Screenshot: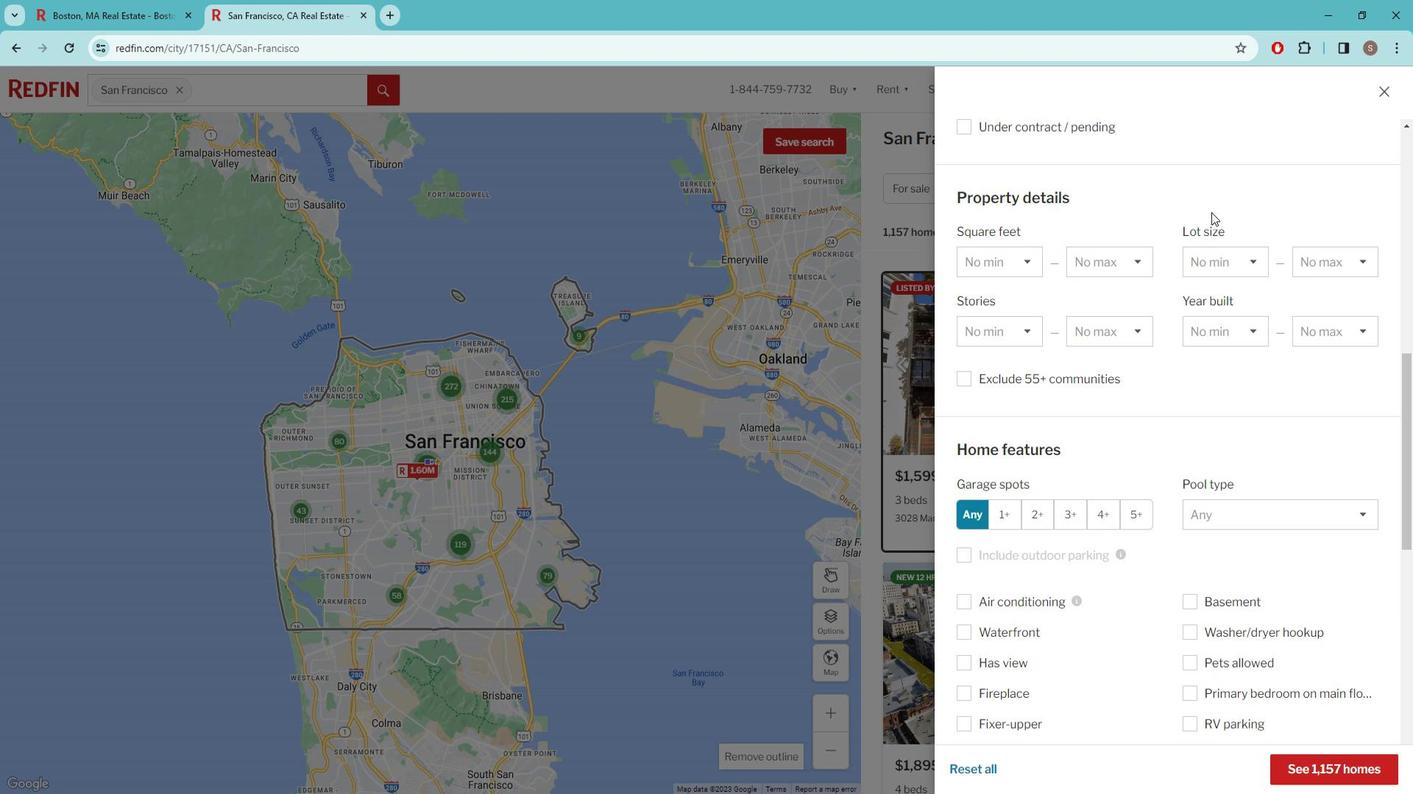 
Action: Mouse scrolled (1211, 203) with delta (0, 0)
Screenshot: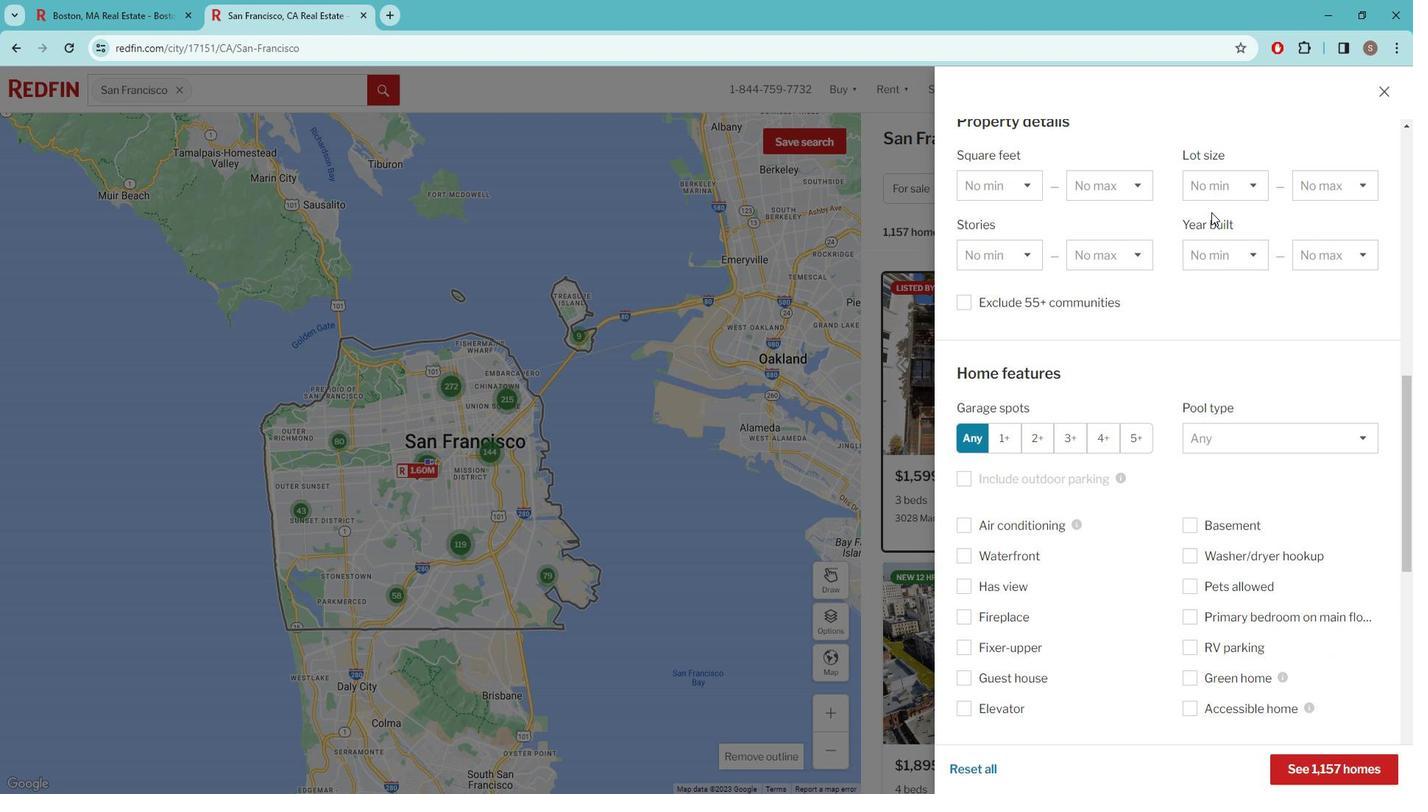 
Action: Mouse scrolled (1211, 203) with delta (0, 0)
Screenshot: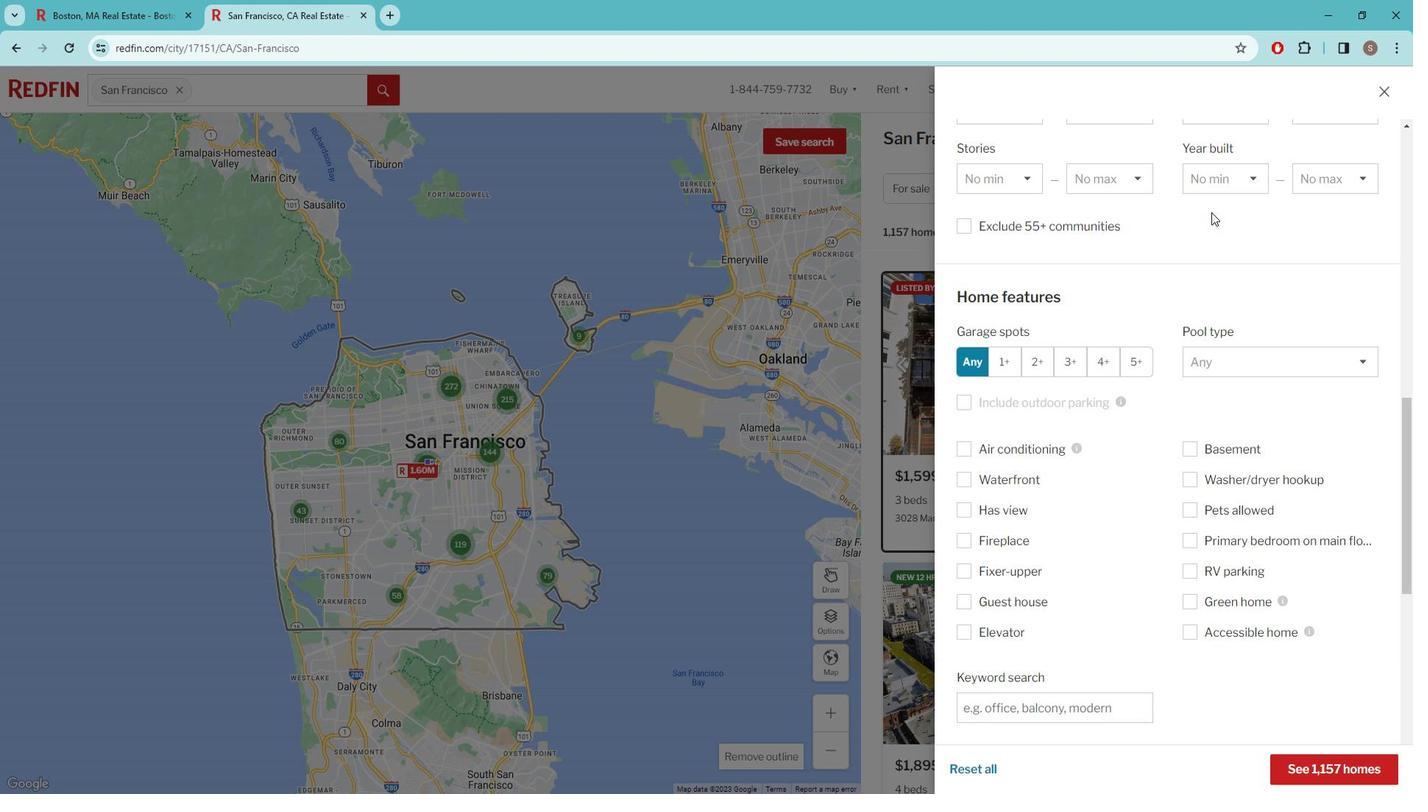 
Action: Mouse scrolled (1211, 203) with delta (0, 0)
Screenshot: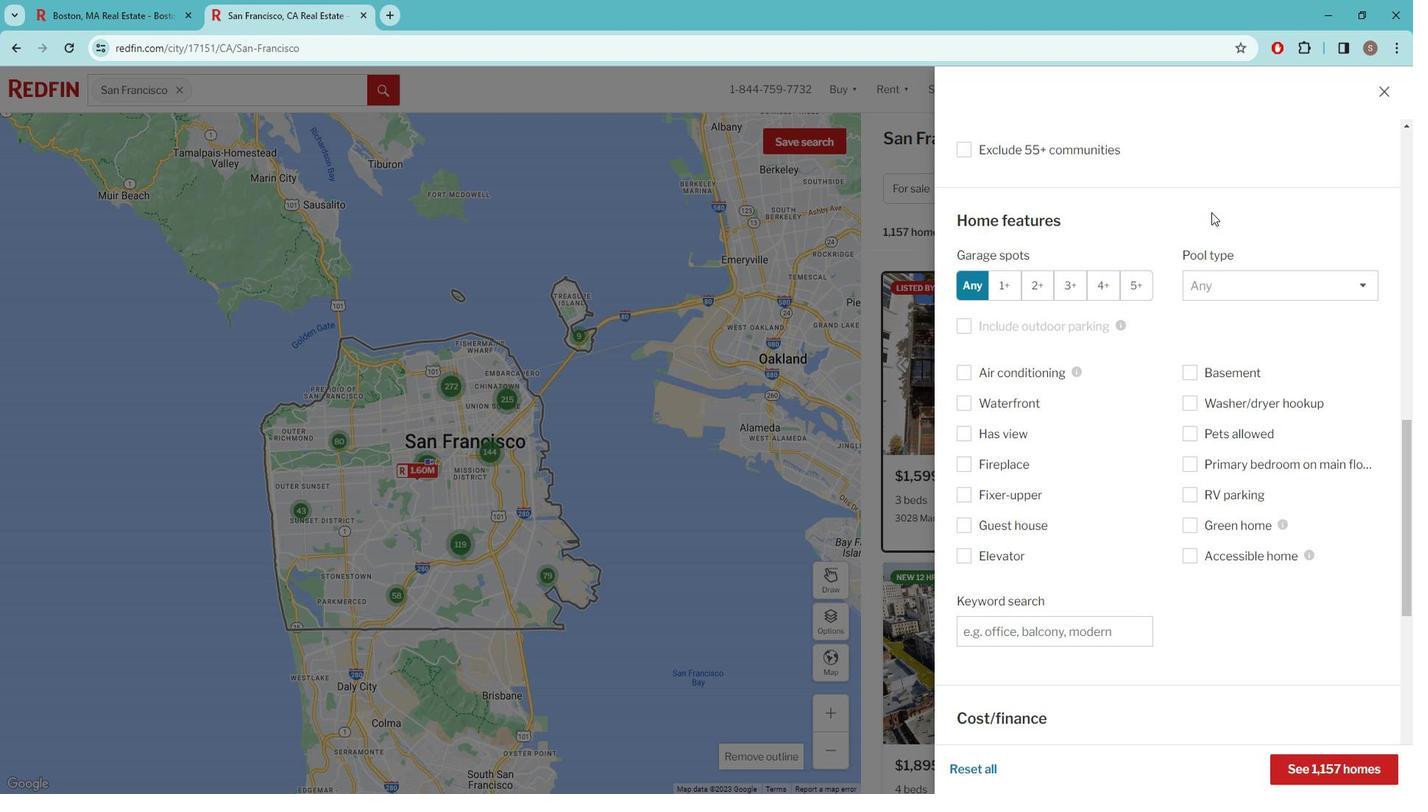 
Action: Mouse scrolled (1211, 203) with delta (0, 0)
Screenshot: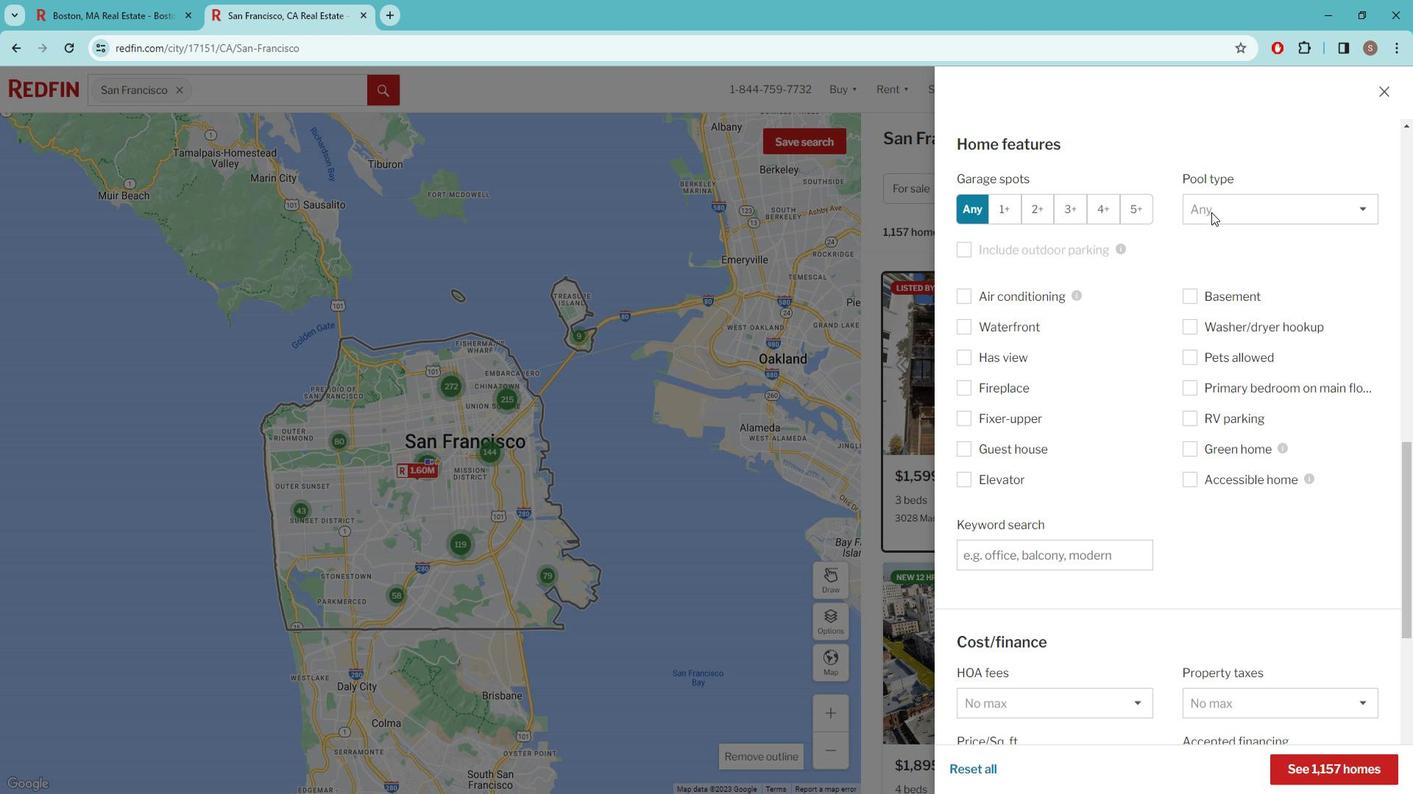 
Action: Mouse scrolled (1211, 203) with delta (0, 0)
Screenshot: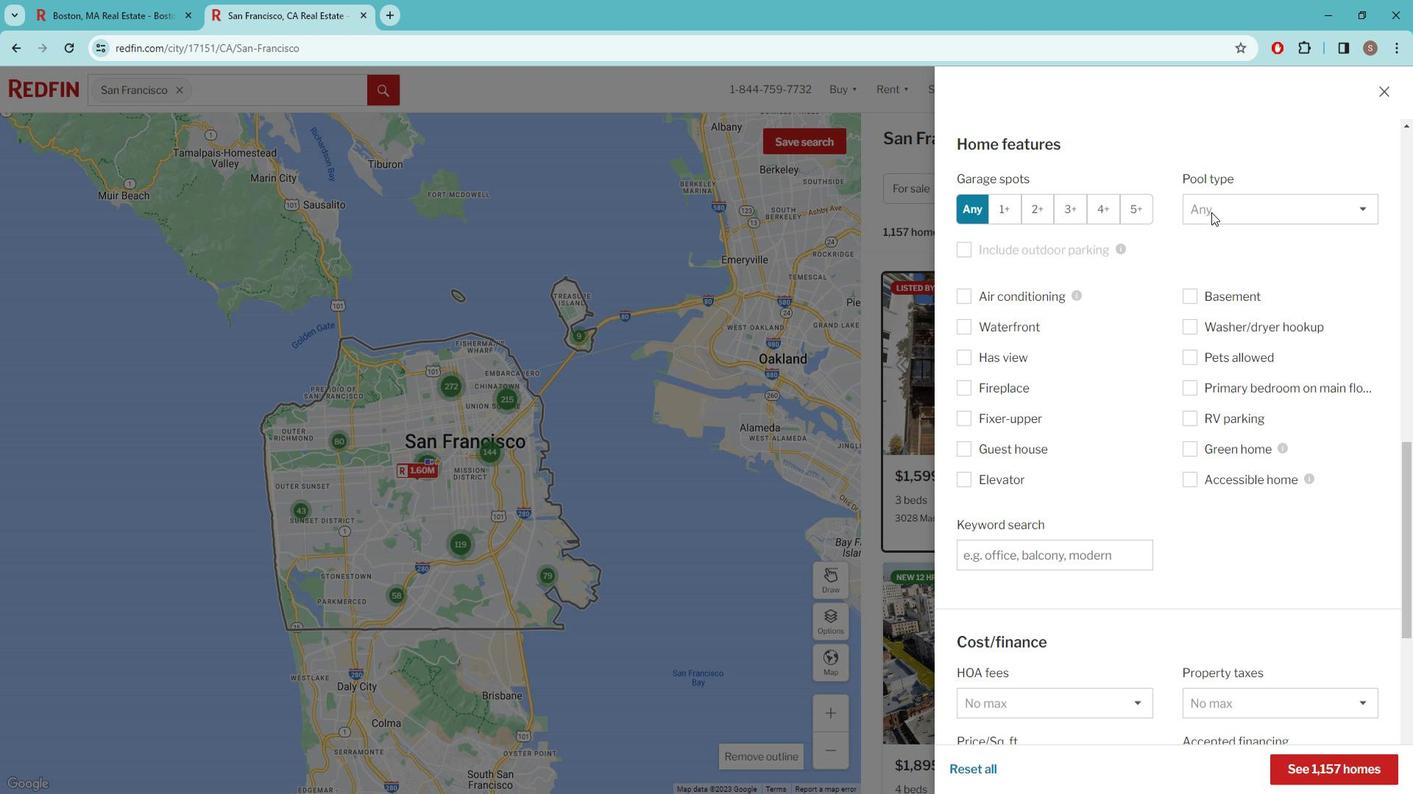 
Action: Mouse moved to (1033, 390)
Screenshot: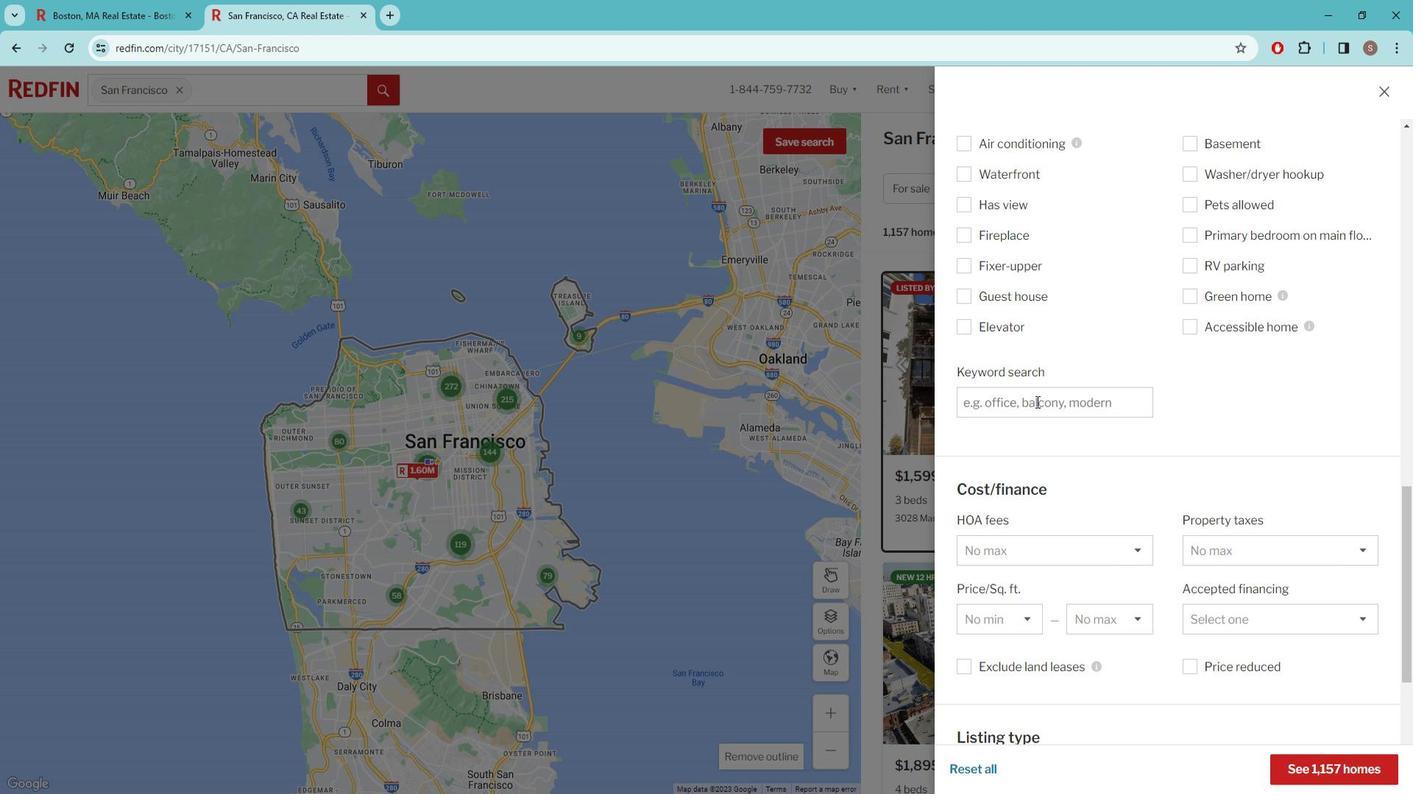 
Action: Mouse pressed left at (1033, 390)
Screenshot: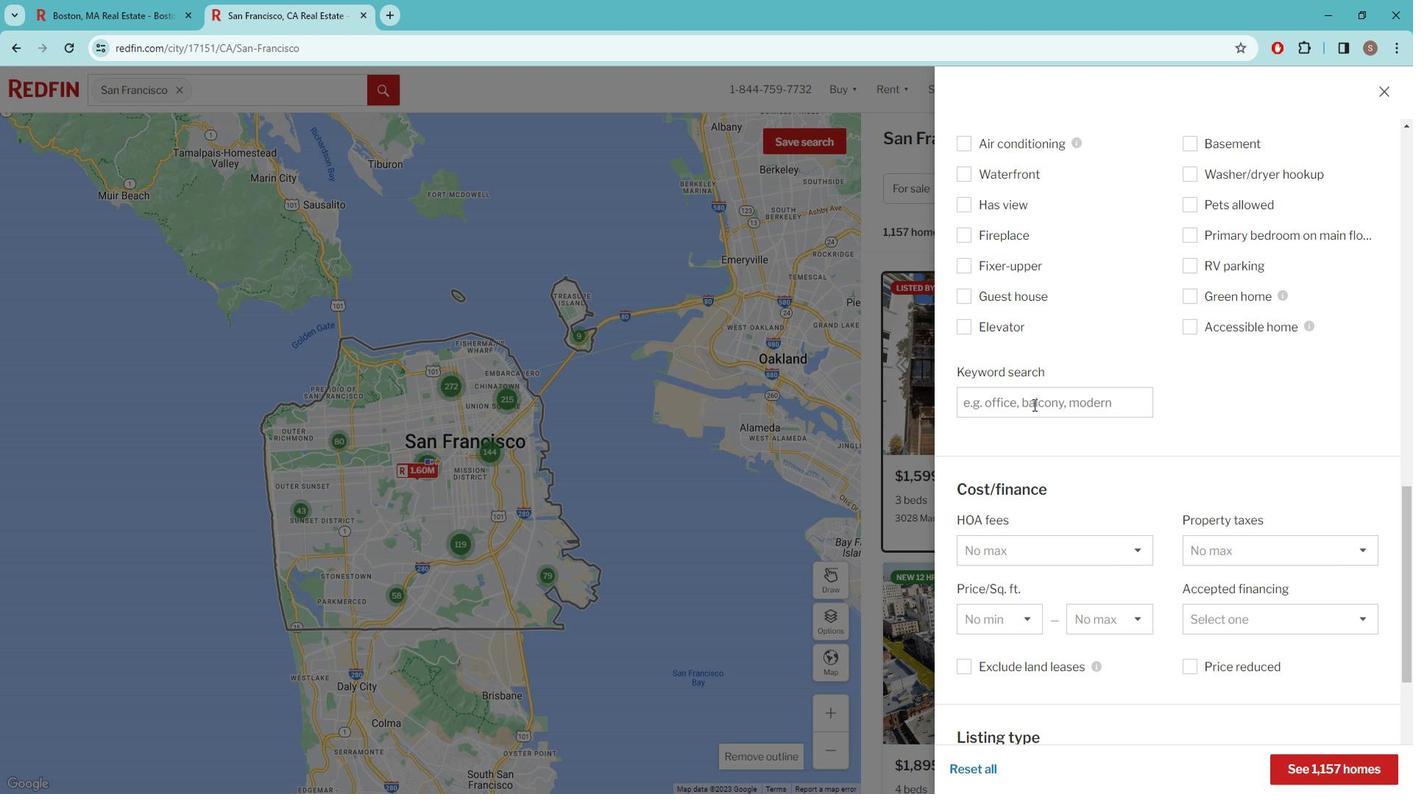 
Action: Mouse moved to (1018, 394)
Screenshot: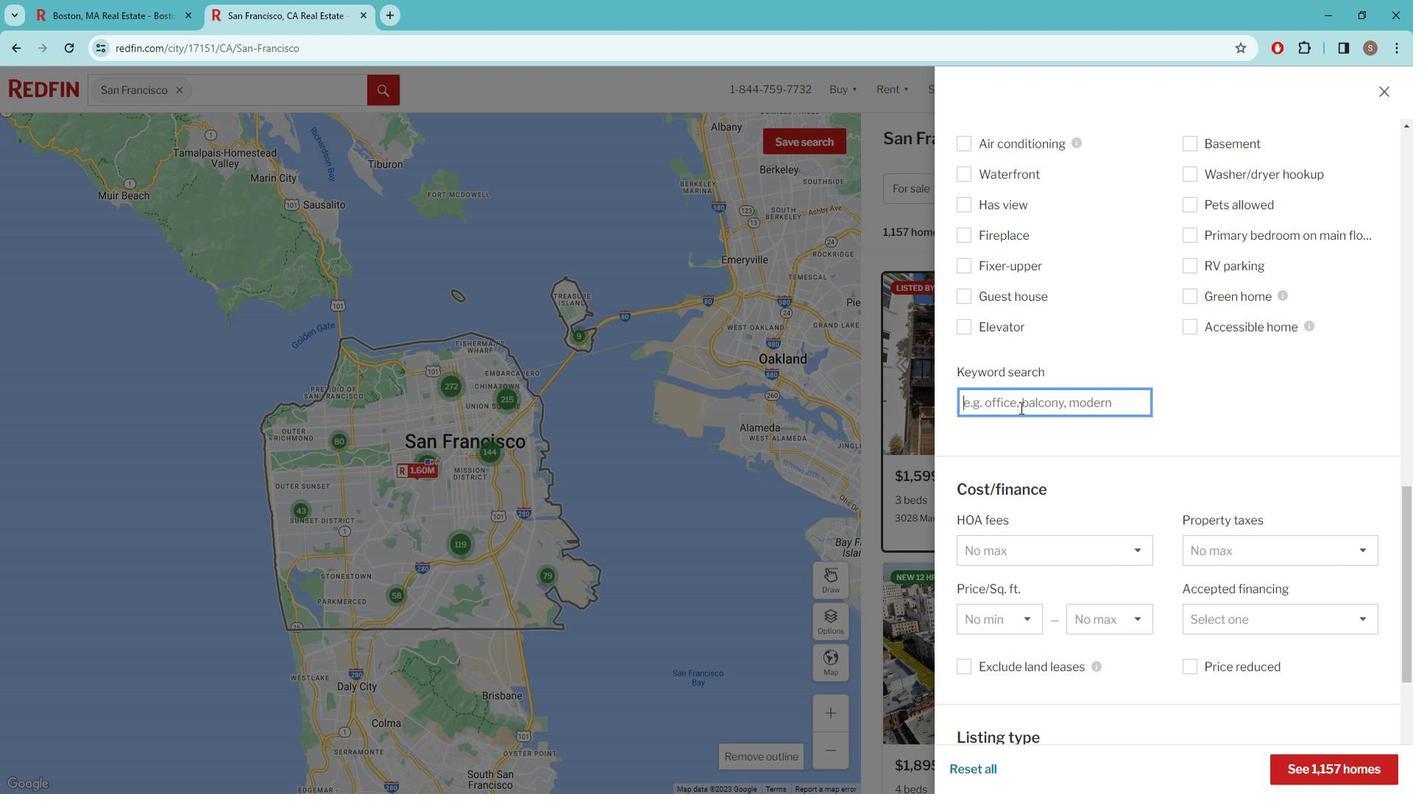 
Action: Key pressed HOME<Key.space>OFFICES
Screenshot: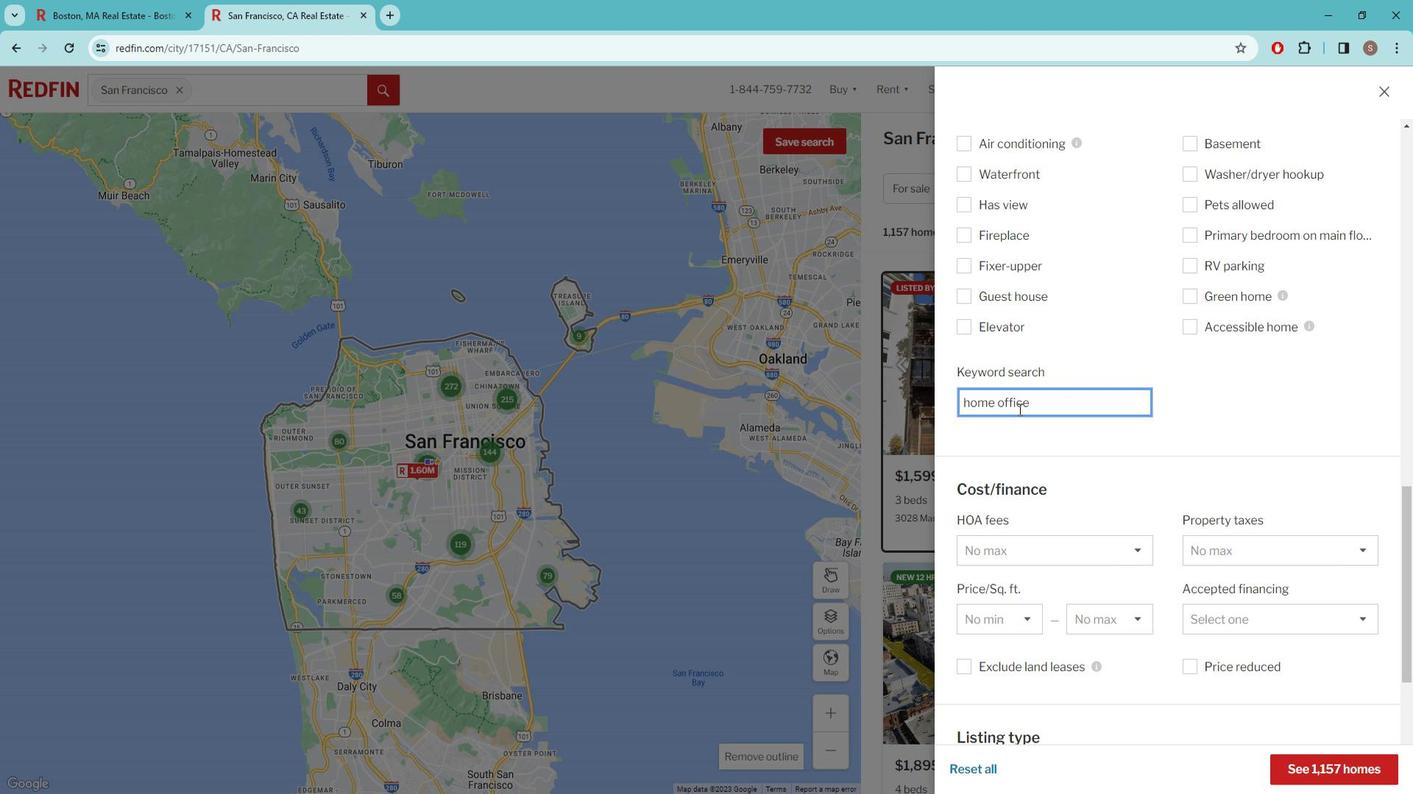 
Action: Mouse moved to (1014, 395)
Screenshot: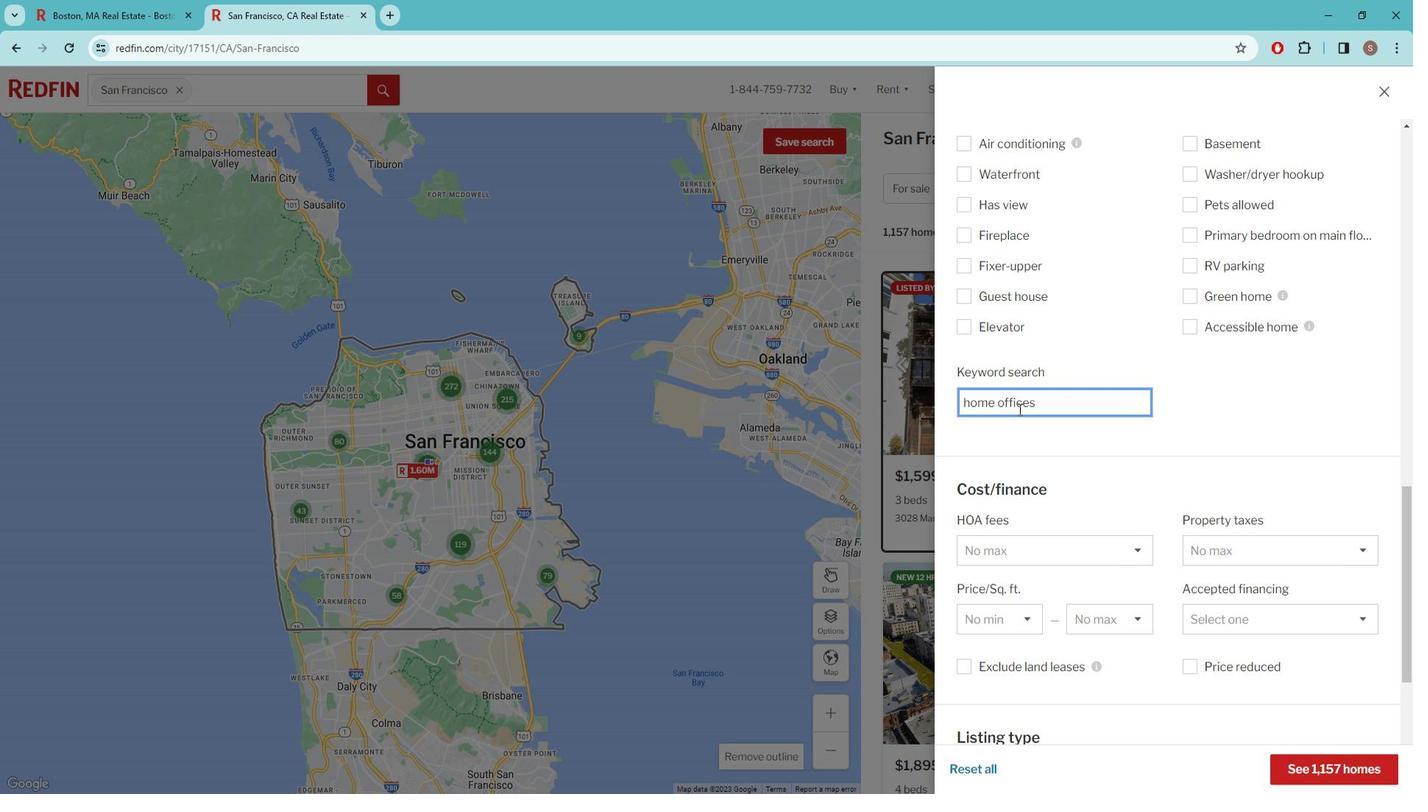 
Action: Mouse scrolled (1014, 394) with delta (0, 0)
Screenshot: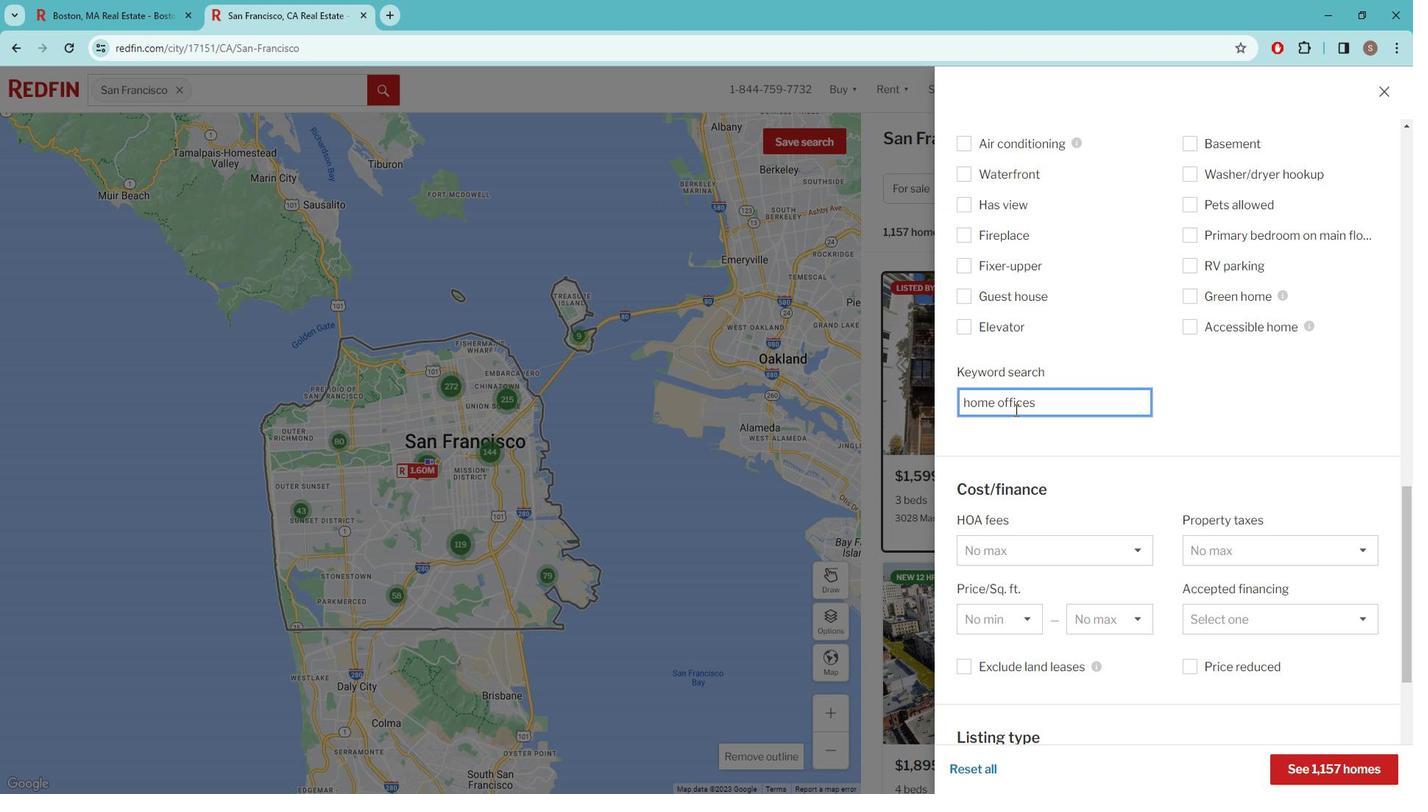 
Action: Mouse scrolled (1014, 394) with delta (0, 0)
Screenshot: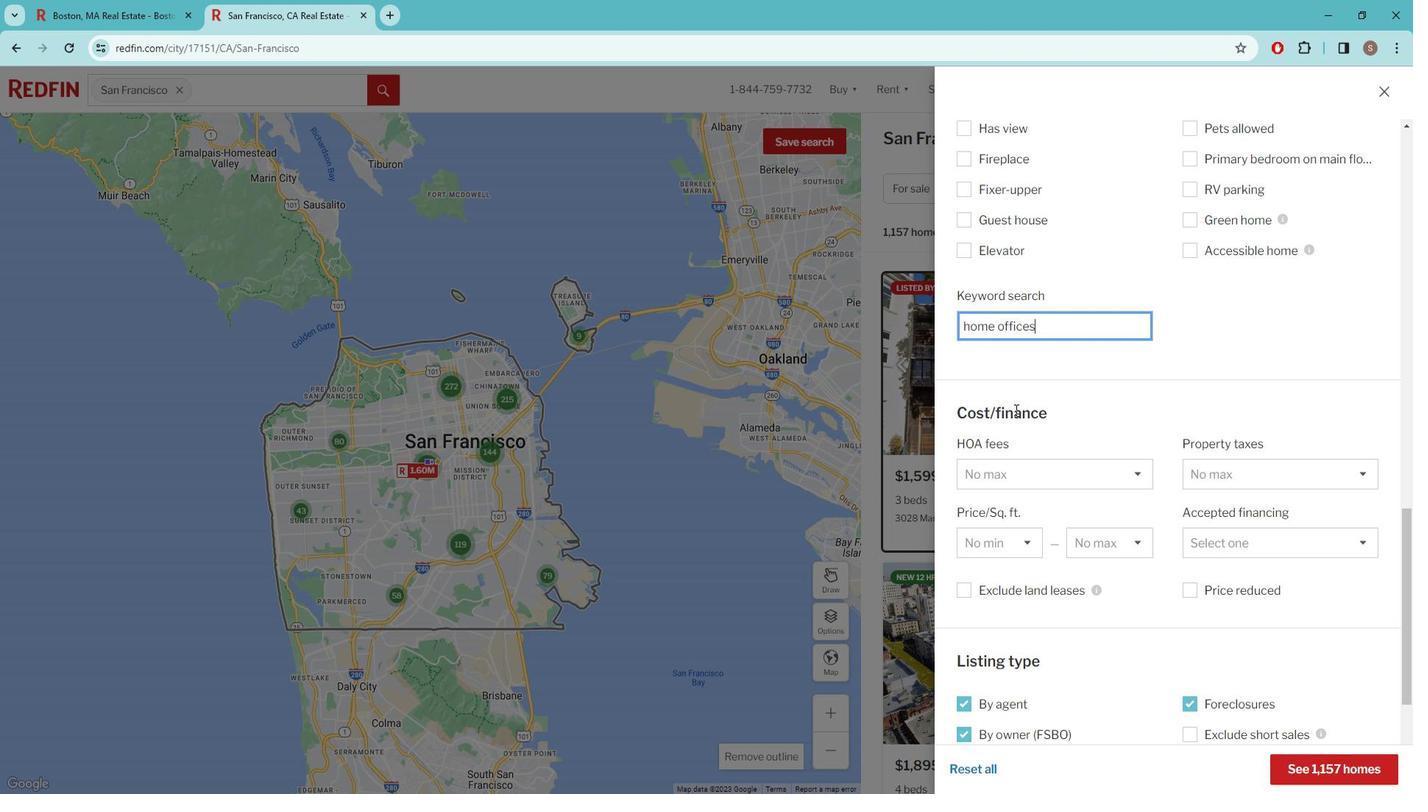 
Action: Mouse scrolled (1014, 394) with delta (0, 0)
Screenshot: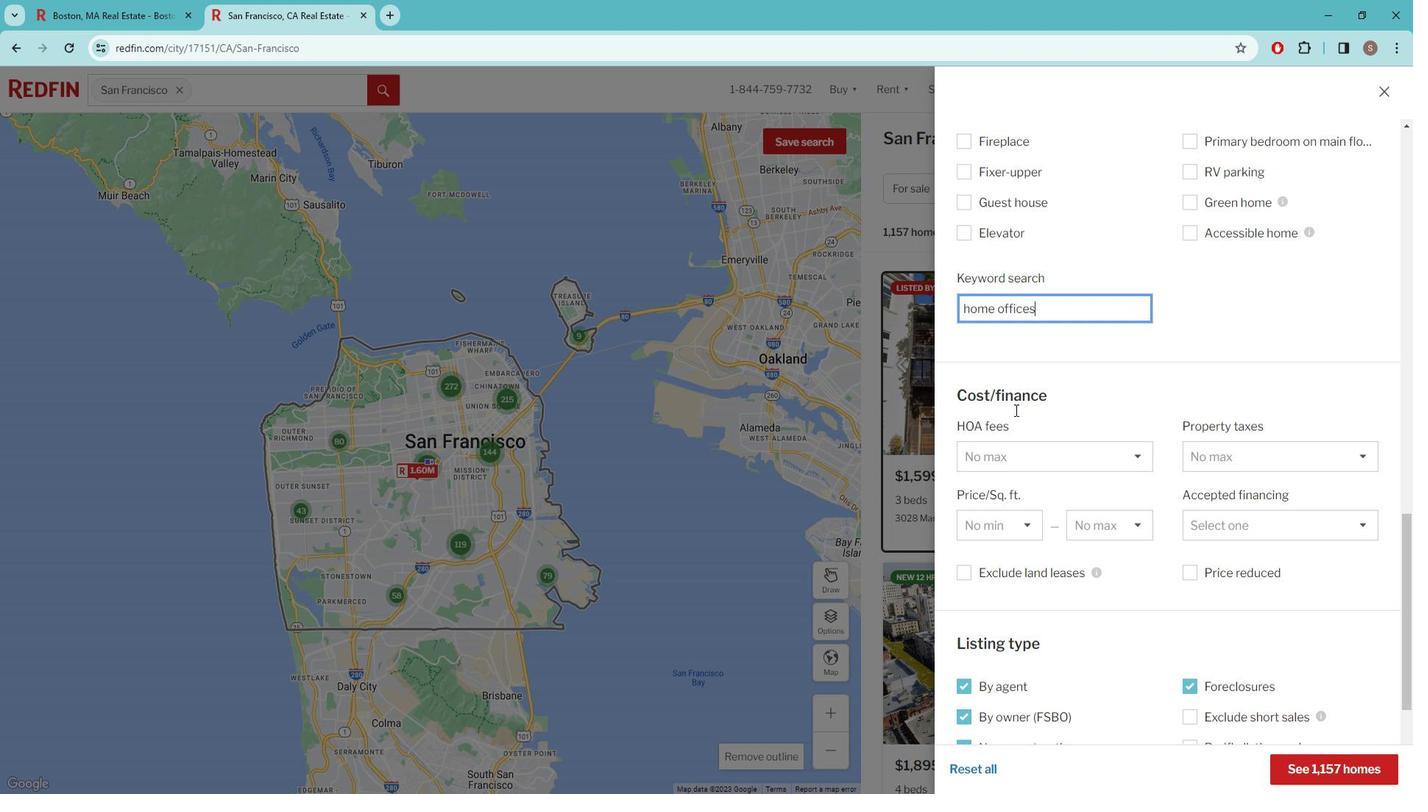 
Action: Mouse scrolled (1014, 395) with delta (0, 0)
Screenshot: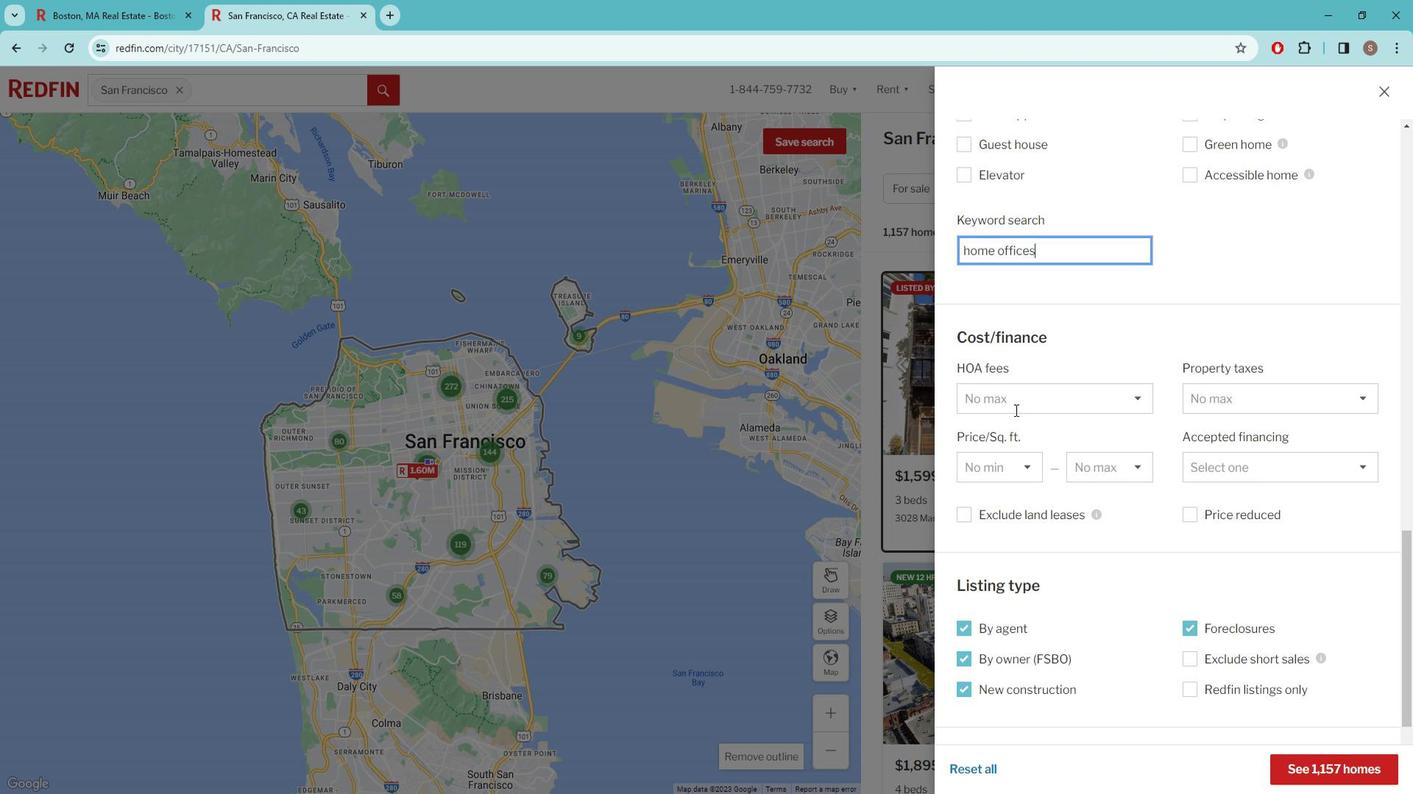 
Action: Mouse scrolled (1014, 394) with delta (0, 0)
Screenshot: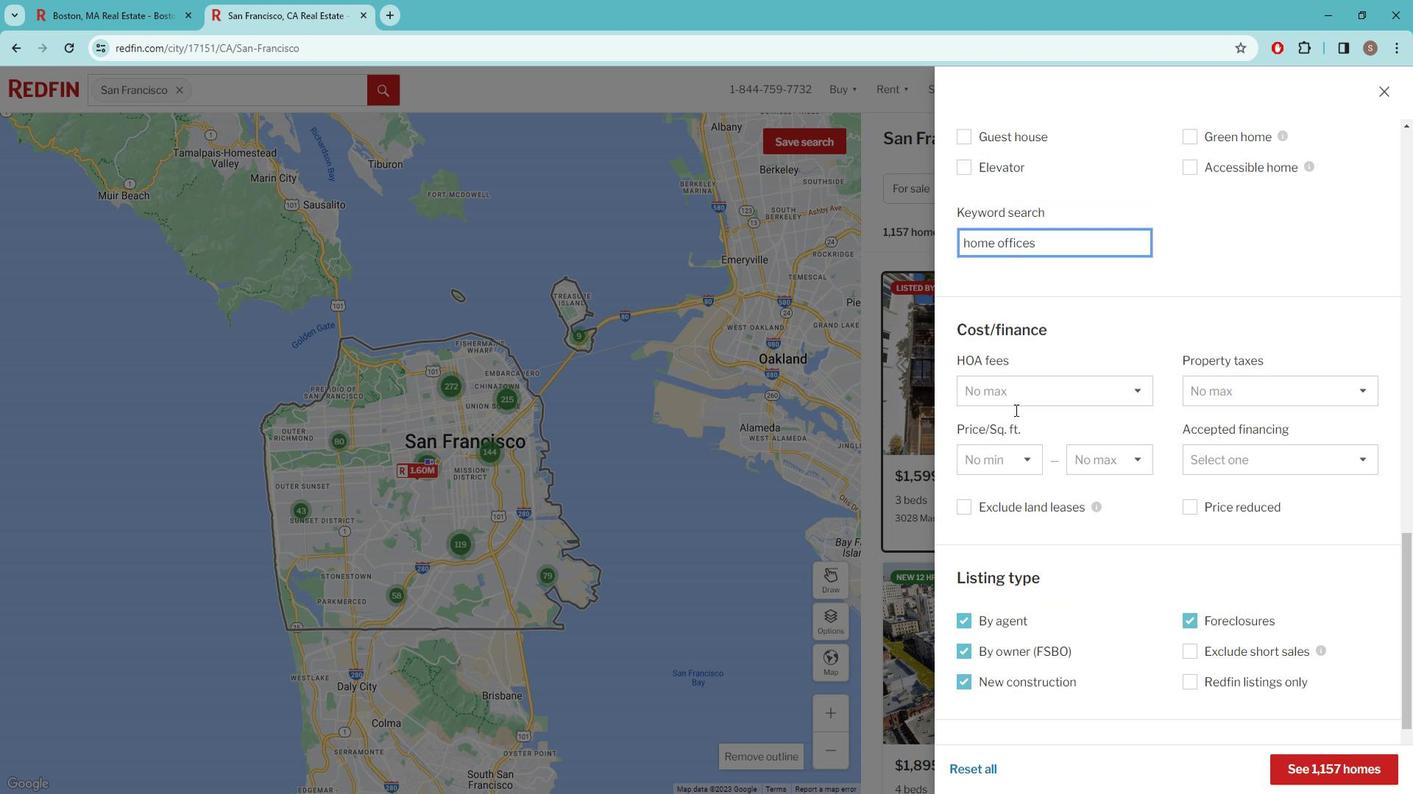 
Action: Mouse scrolled (1014, 394) with delta (0, 0)
Screenshot: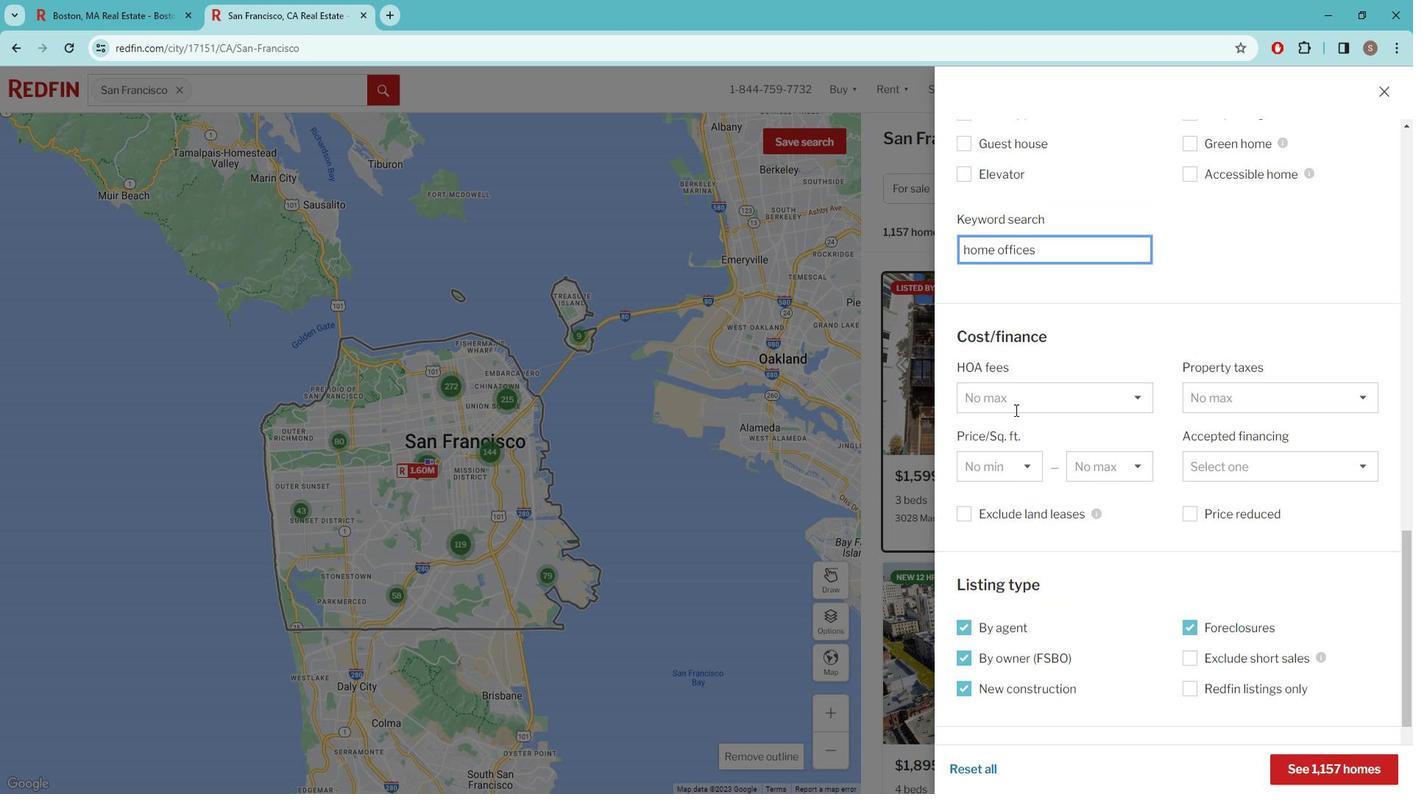 
Action: Mouse scrolled (1014, 394) with delta (0, 0)
Screenshot: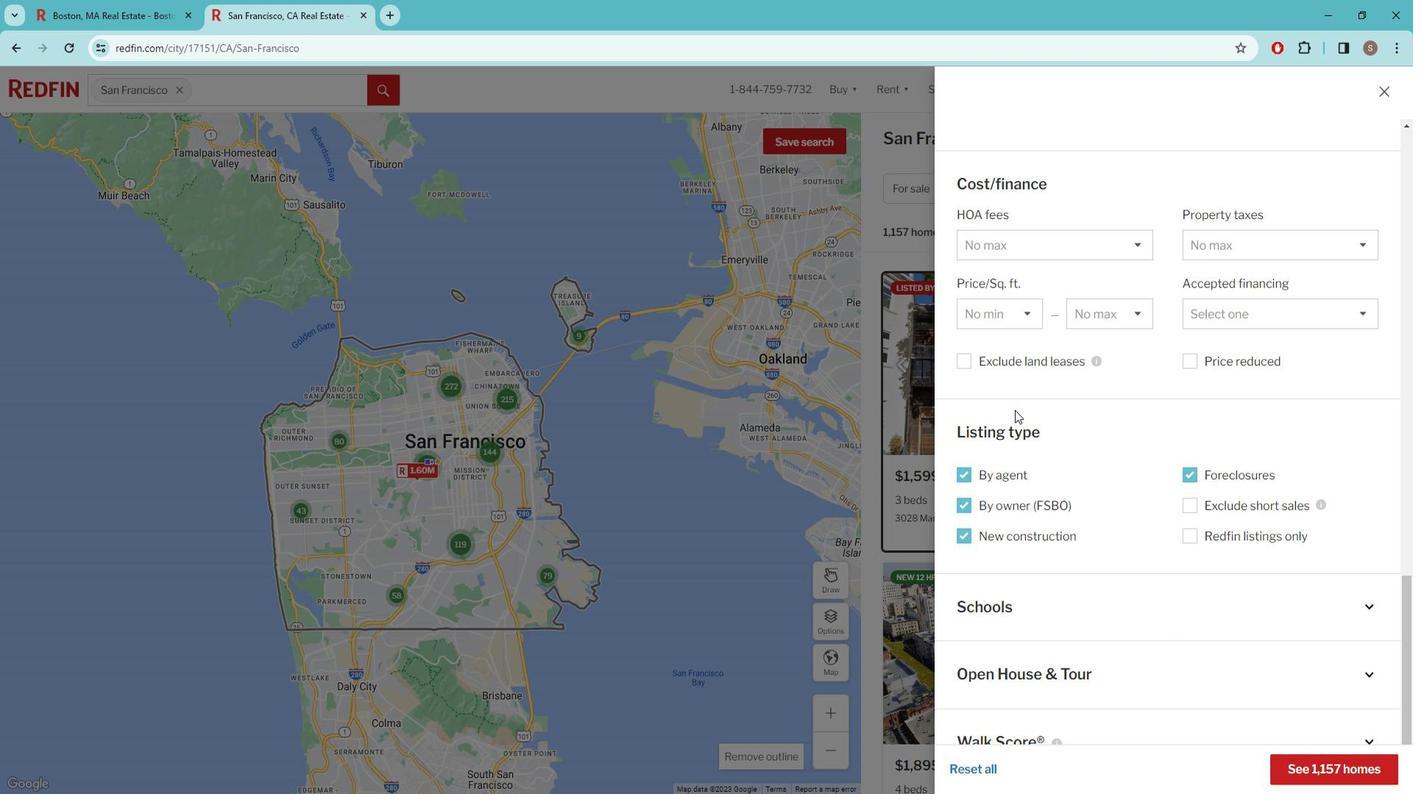 
Action: Mouse scrolled (1014, 394) with delta (0, 0)
Screenshot: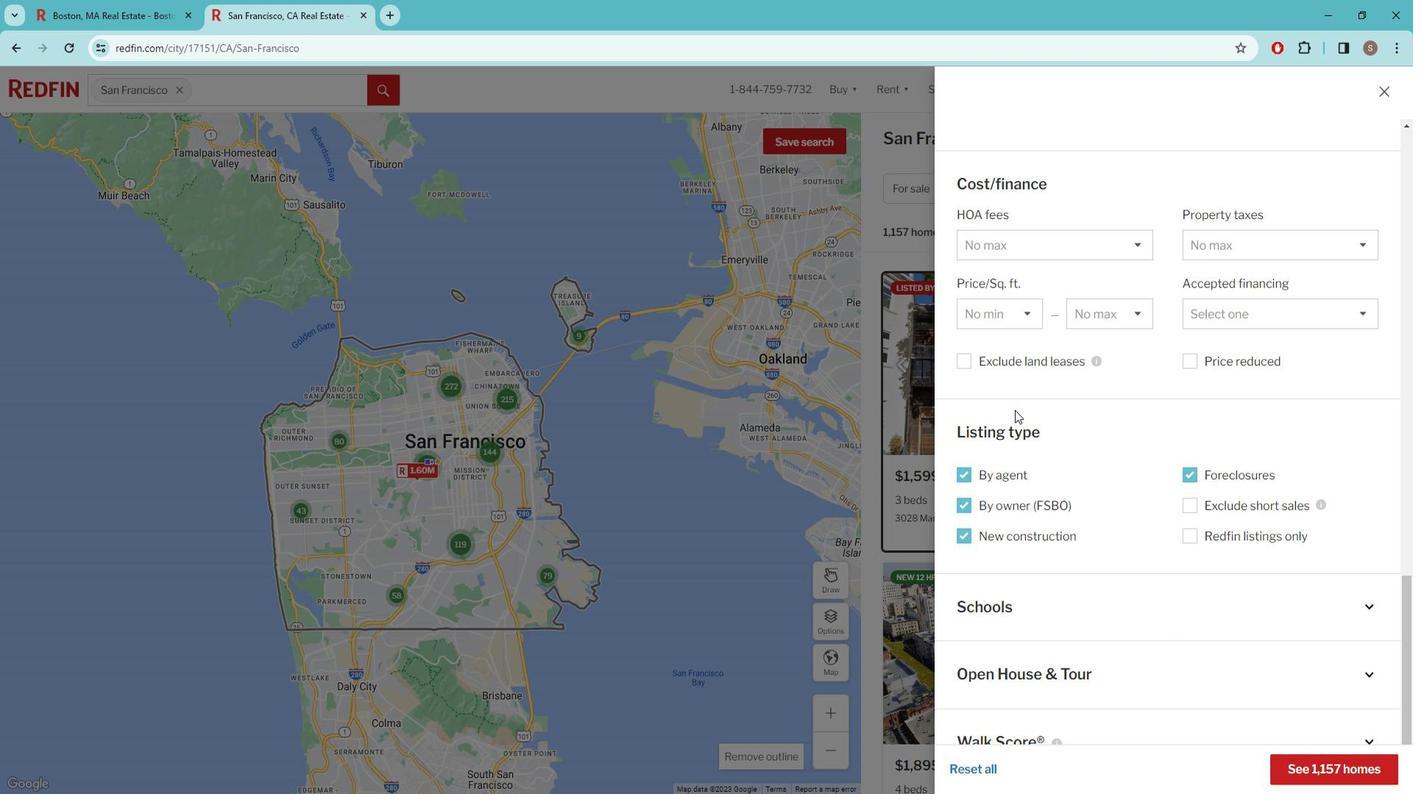 
Action: Mouse scrolled (1014, 394) with delta (0, 0)
Screenshot: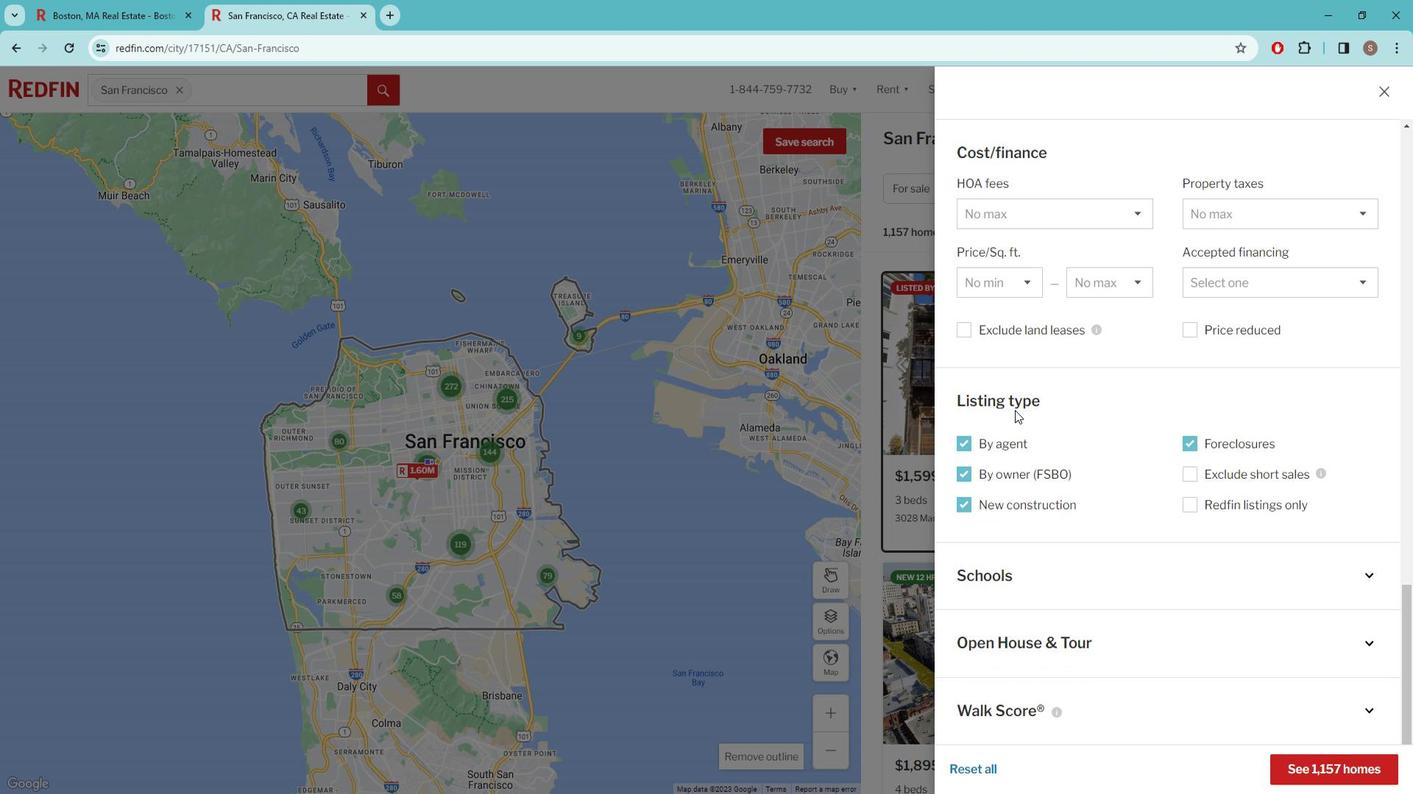 
Action: Mouse moved to (1300, 735)
Screenshot: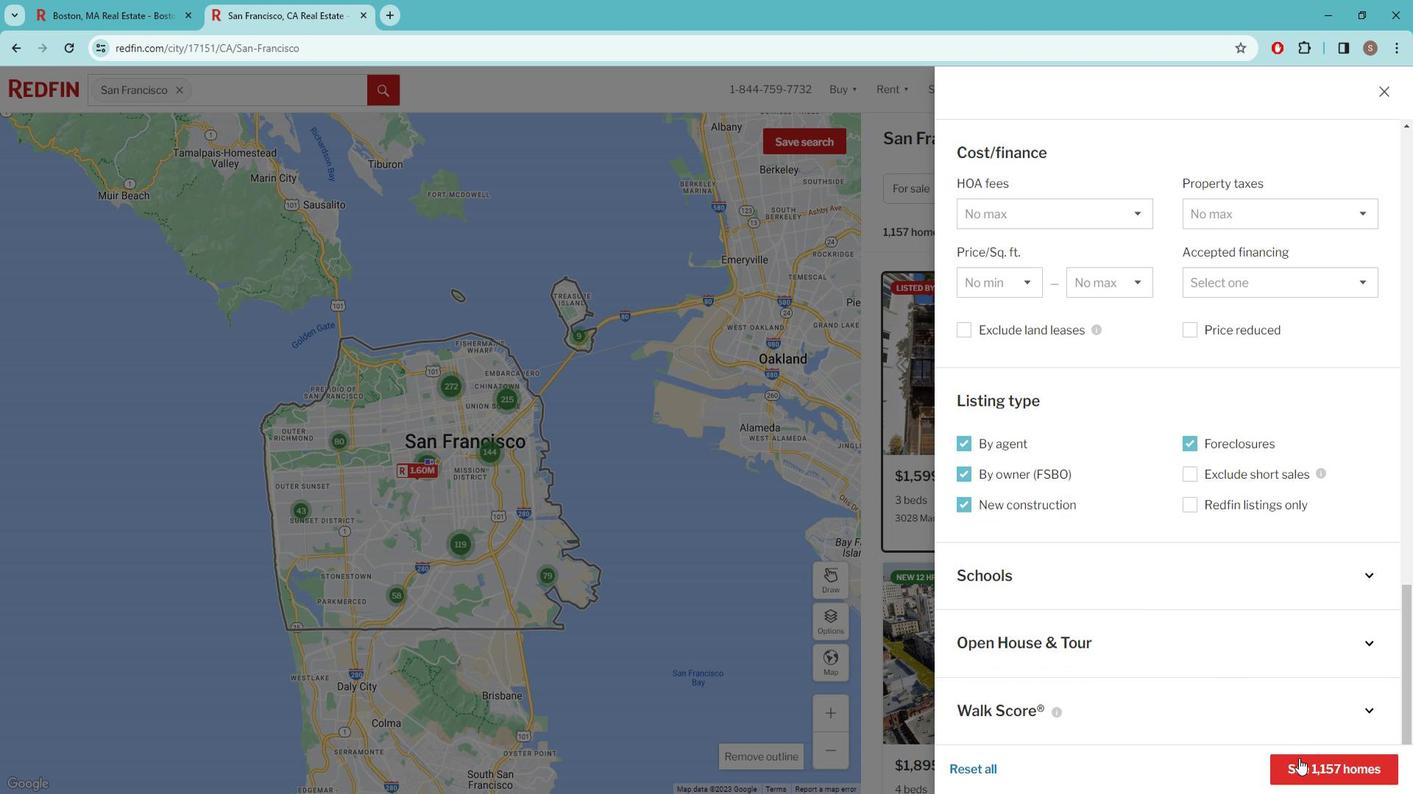 
Action: Mouse pressed left at (1300, 735)
Screenshot: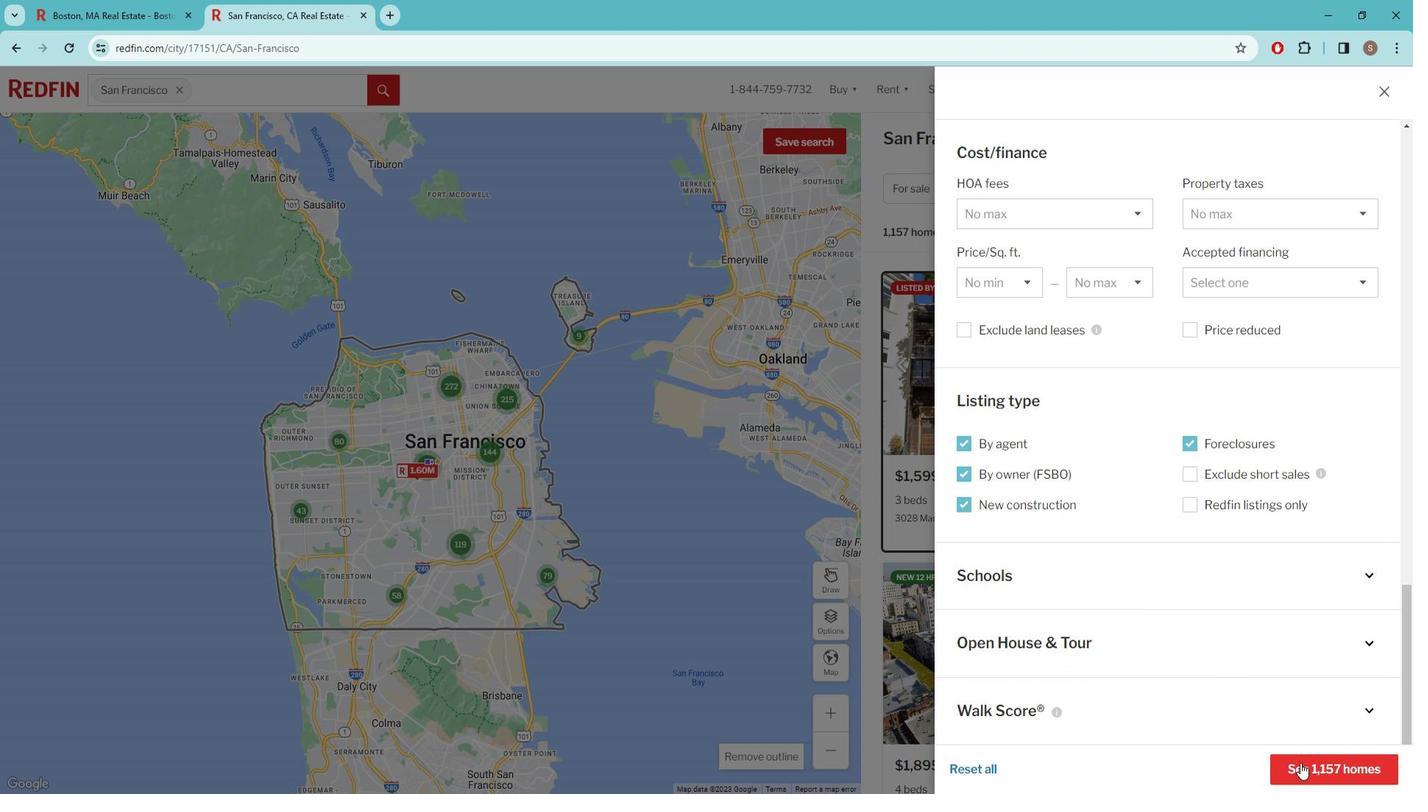 
Action: Mouse moved to (794, 135)
Screenshot: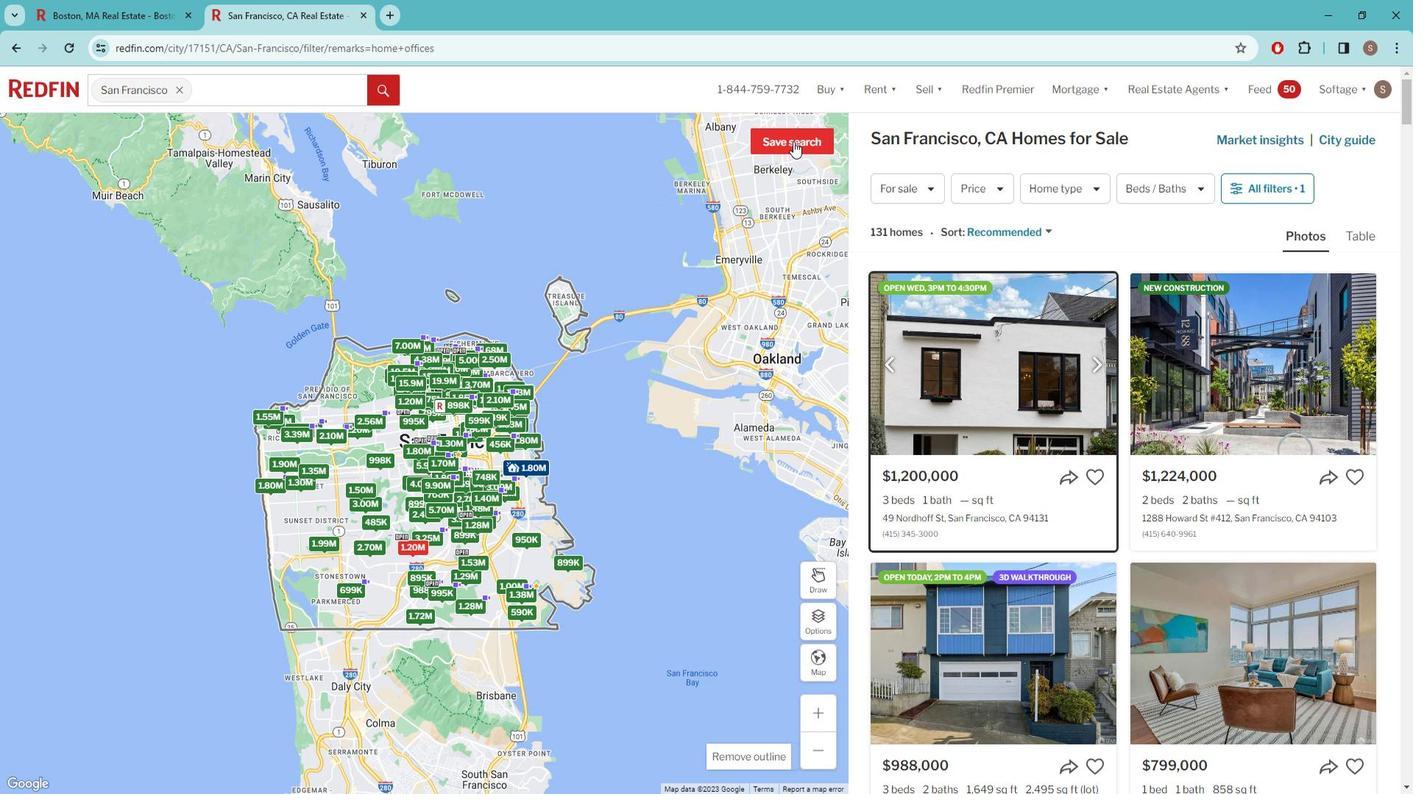 
Action: Mouse pressed left at (794, 135)
Screenshot: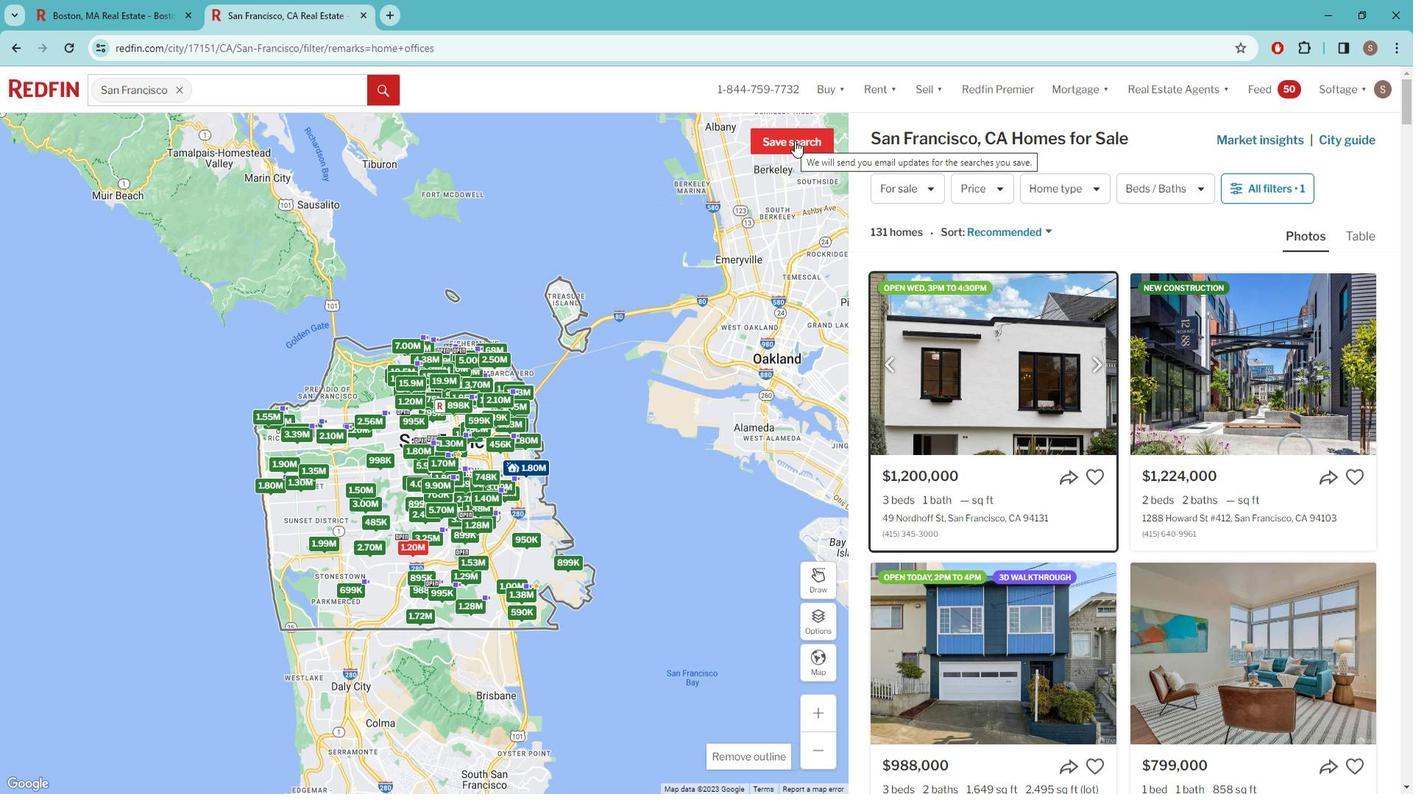 
Action: Mouse moved to (748, 388)
Screenshot: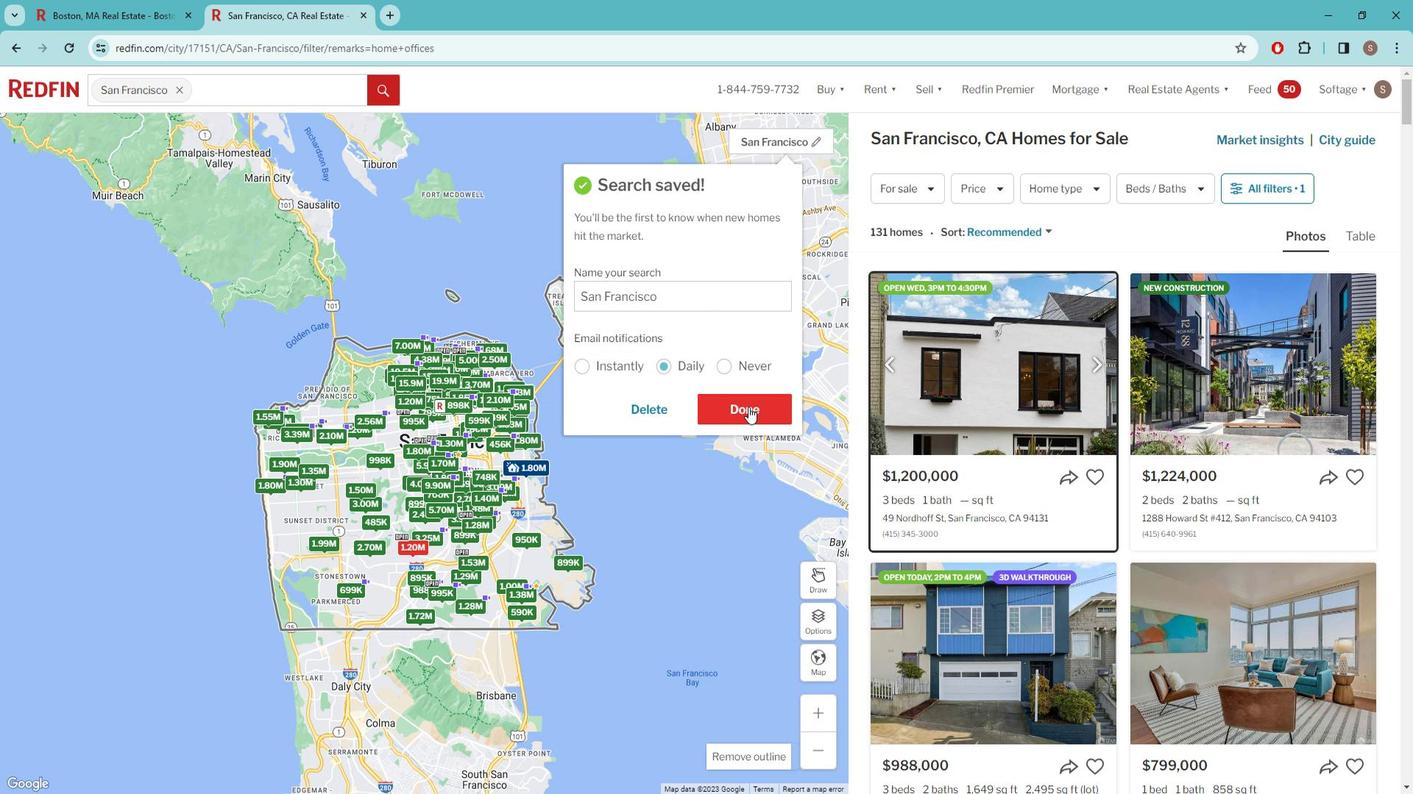
Action: Mouse pressed left at (748, 388)
Screenshot: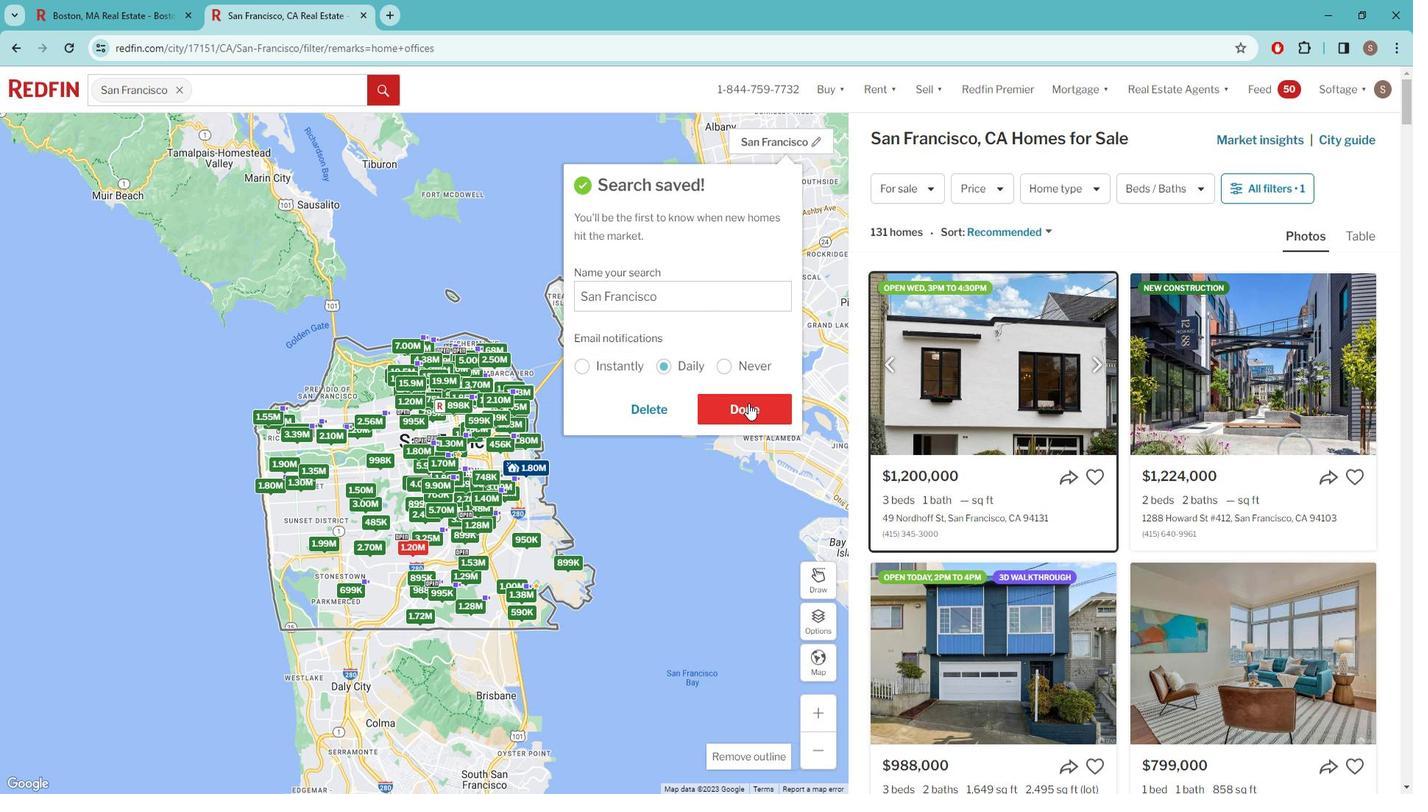 
Action: Mouse moved to (753, 385)
Screenshot: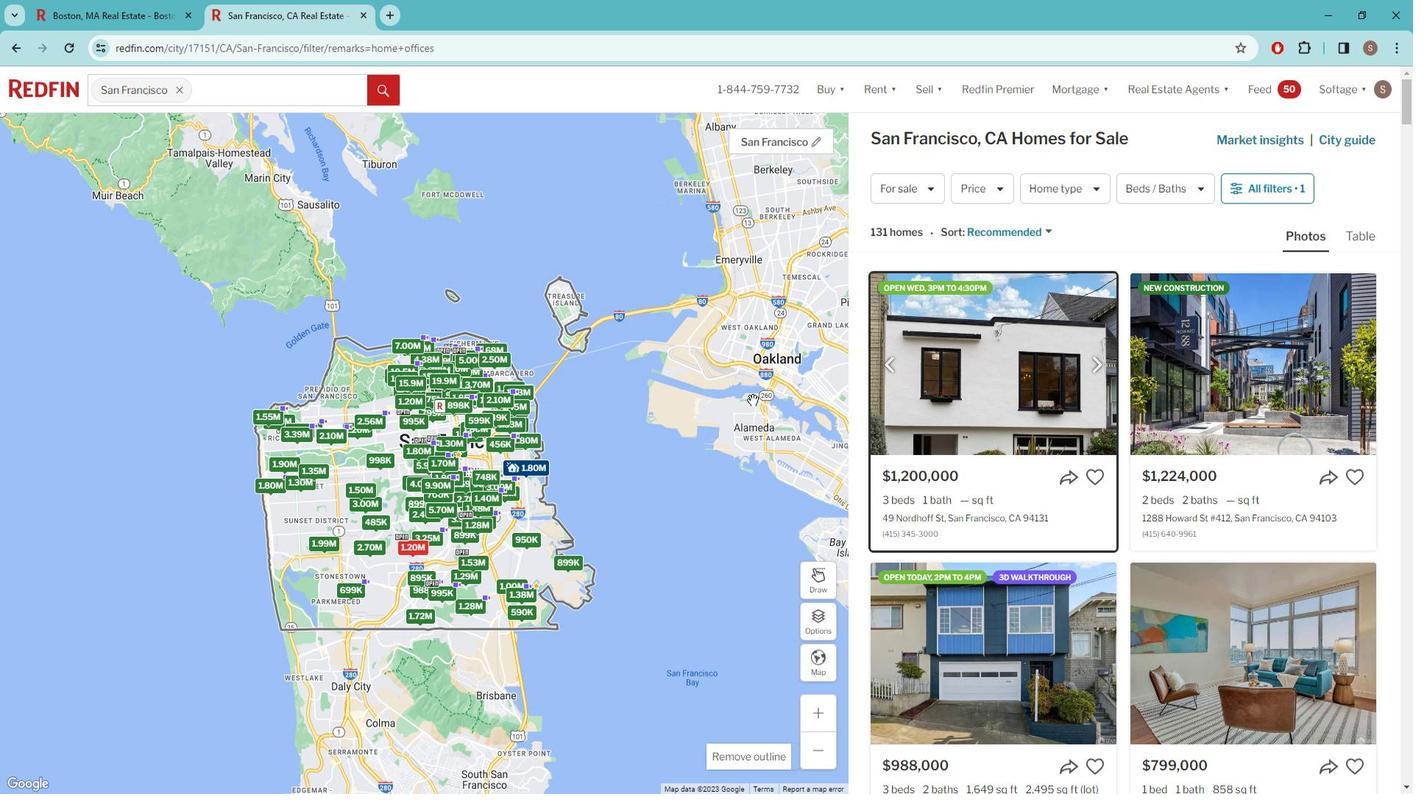 
